 Task: Add an event with the title Third Client Appreciation Luncheon and Relationship Building, date '2024/03/03', time 9:15 AM to 11:15 AMand add a description: The sales team reviews individual and collective sales performance against set targets and key performance indicators (KPIs). They analyze sales metrics, revenue figures, conversion rates, and other relevant data to evaluate progress and identify areas for improvement. This performance review helps identify successful strategies and areas that require adjustment or additional support._x000D_
_x000D_
, put the event into Orange category, logged in from the account softage.7@softage.netand send the event invitation to softage.8@softage.net and softage.9@softage.net. Set a reminder for the event 1 hour before
Action: Mouse moved to (115, 128)
Screenshot: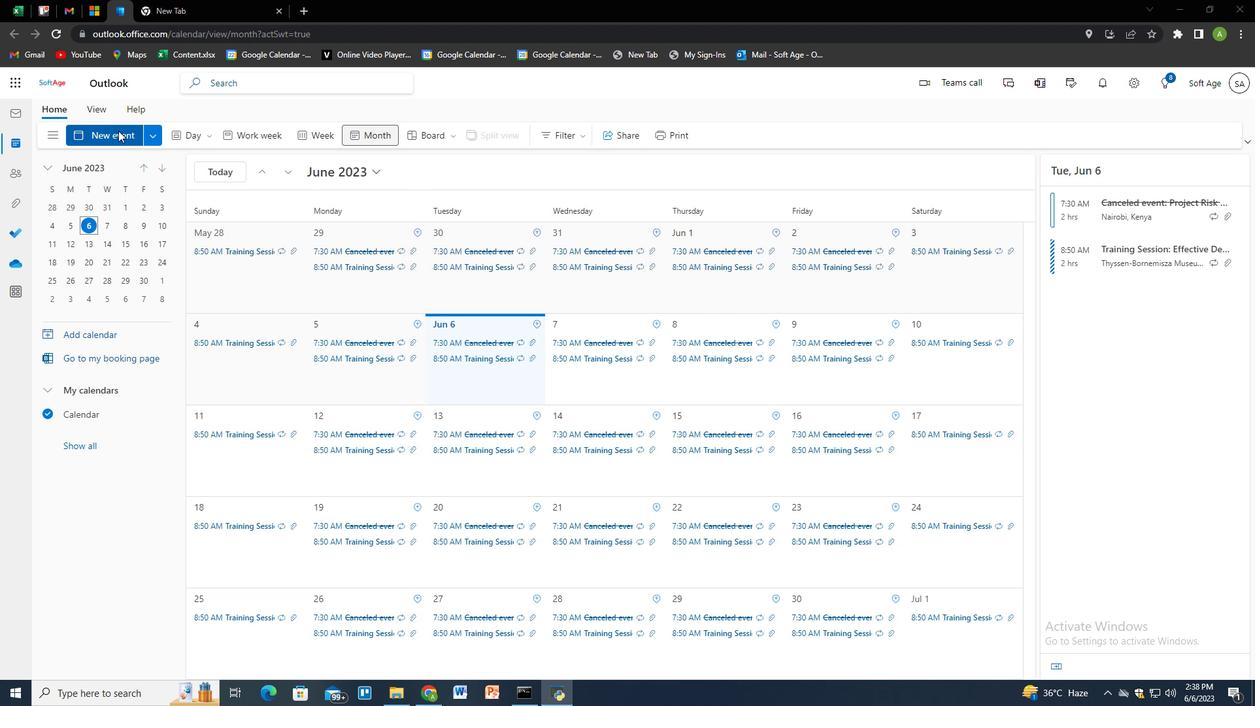 
Action: Mouse pressed left at (115, 128)
Screenshot: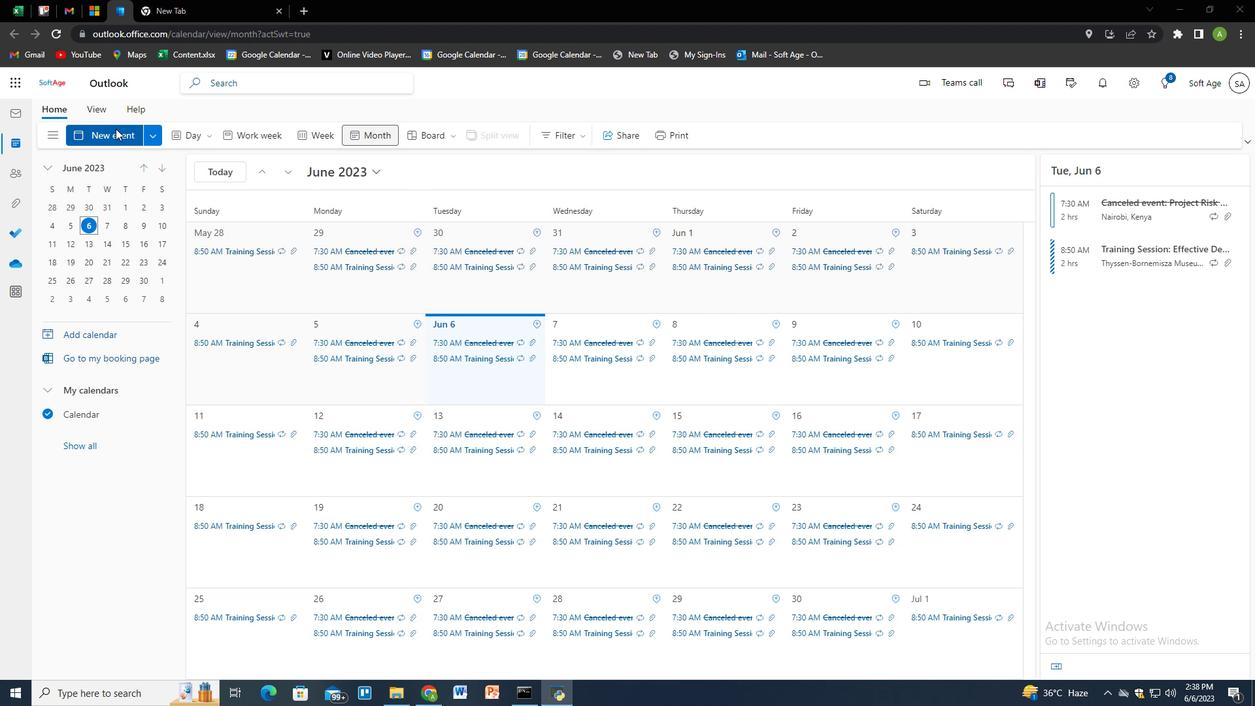 
Action: Mouse moved to (390, 215)
Screenshot: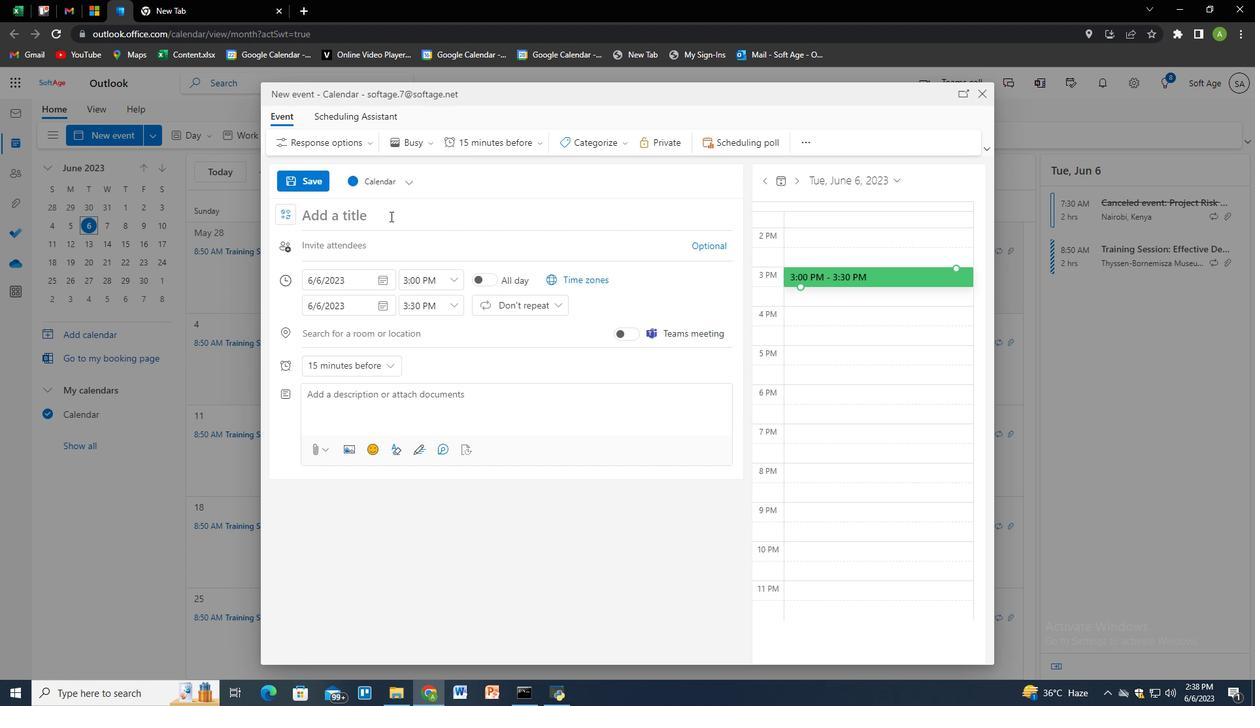 
Action: Mouse pressed left at (390, 215)
Screenshot: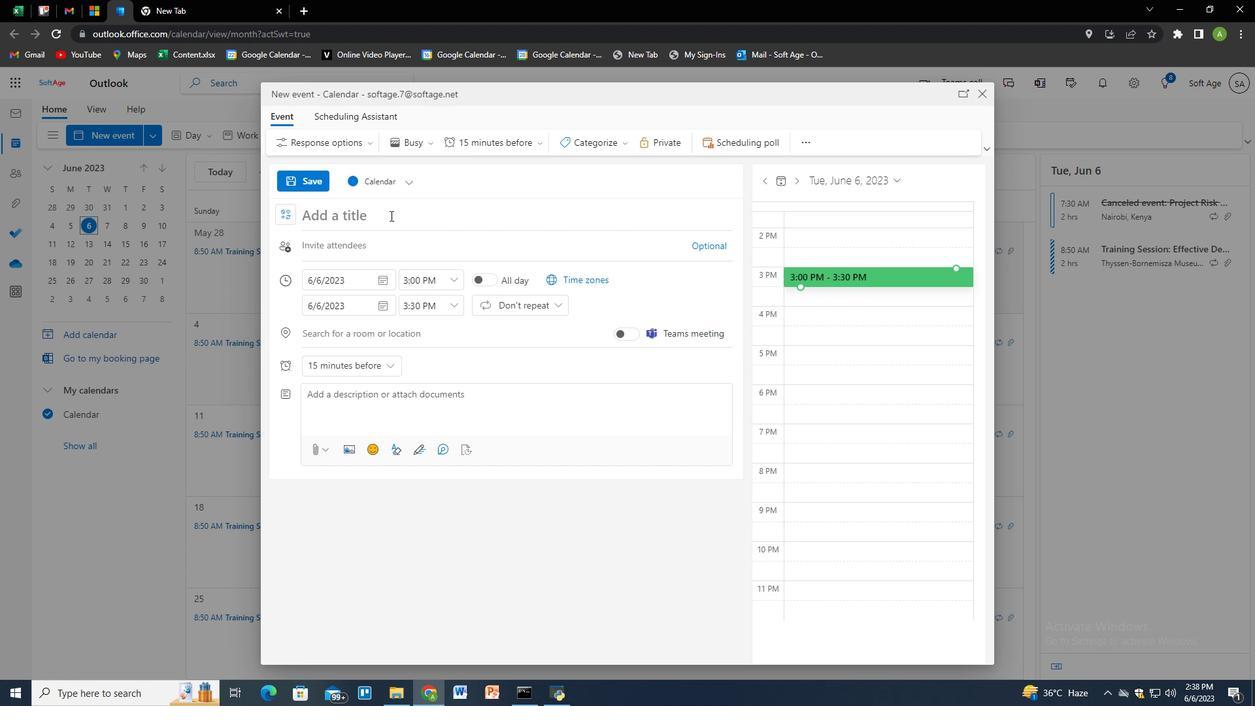 
Action: Key pressed <Key.shift>Thie<Key.backspace>rd<Key.space><Key.shift>Cliend<Key.backspace>t<Key.space><Key.shift>Appreciation<Key.space><Key.shift>Luncheon<Key.space>and<Key.space><Key.shift>Relationship<Key.space><Key.shift>Building<Key.tab>
Screenshot: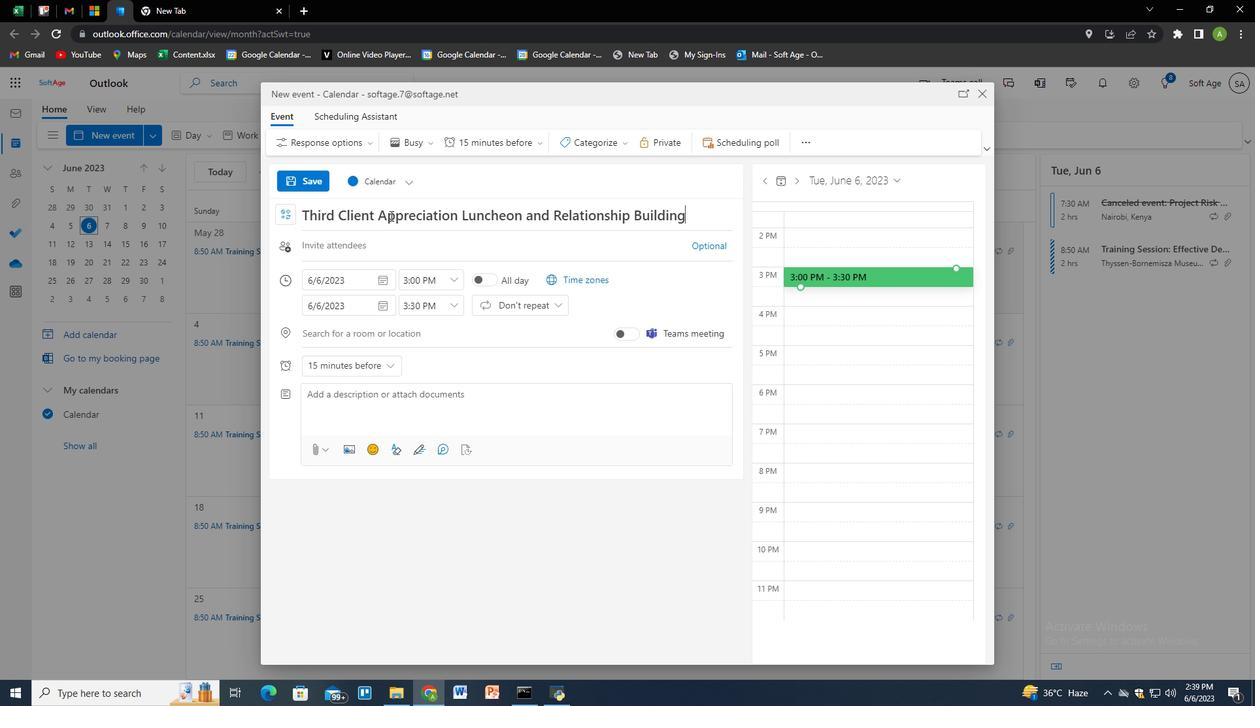 
Action: Mouse moved to (389, 280)
Screenshot: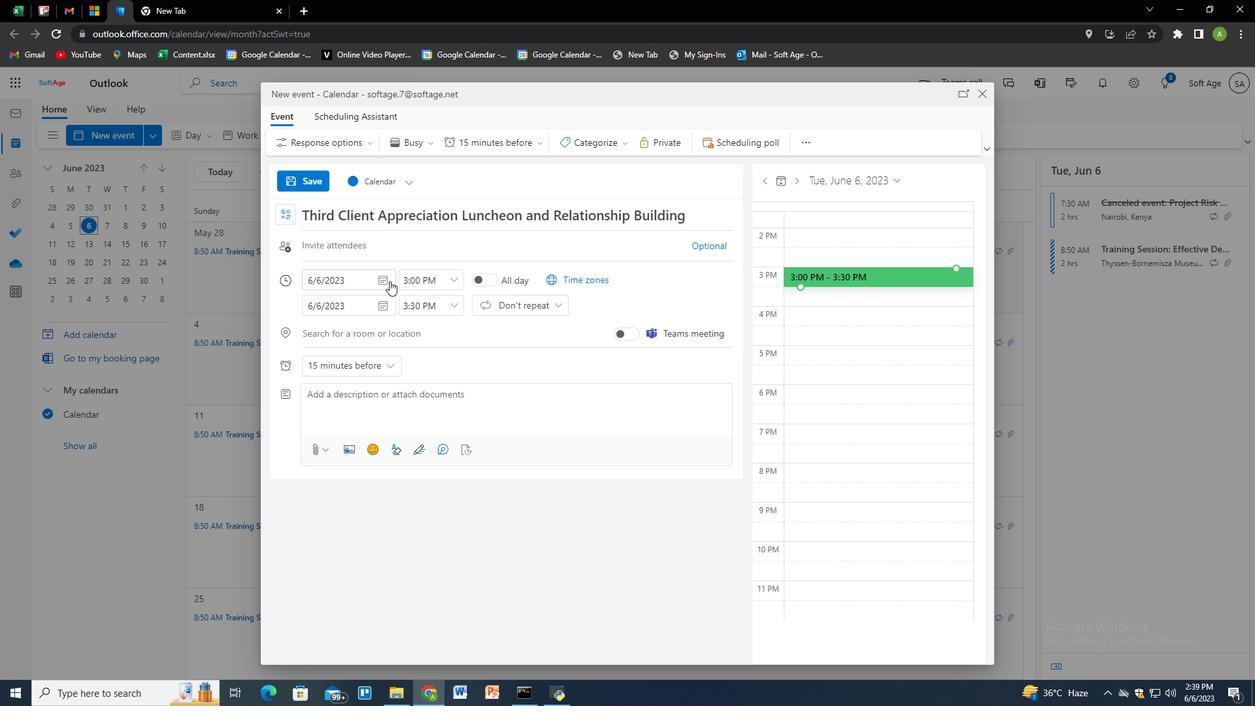 
Action: Mouse pressed left at (389, 280)
Screenshot: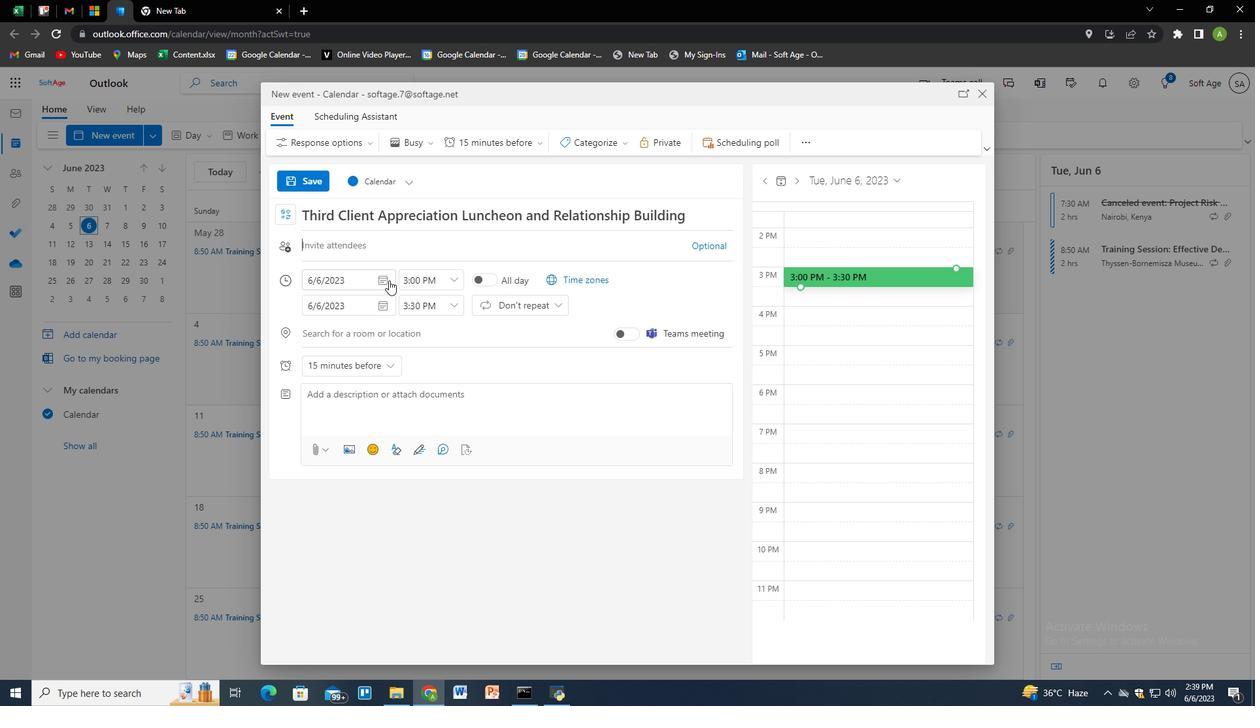 
Action: Mouse moved to (382, 306)
Screenshot: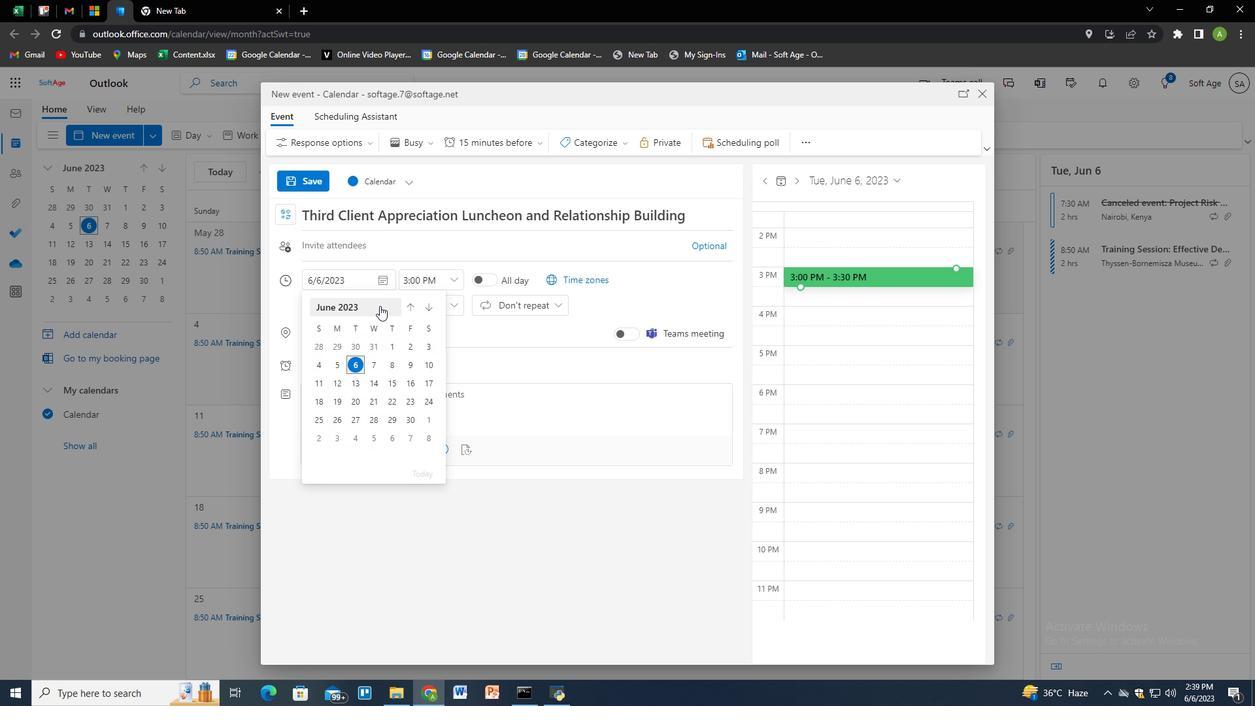 
Action: Mouse pressed left at (382, 306)
Screenshot: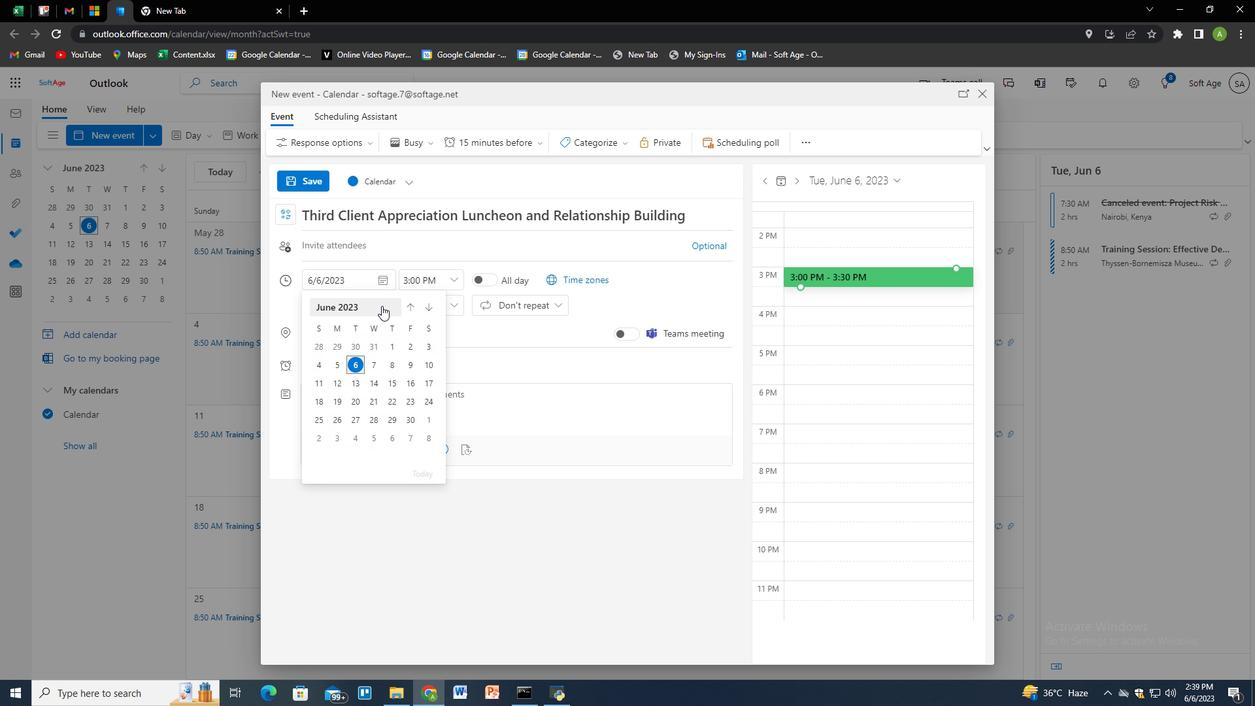 
Action: Mouse pressed left at (382, 306)
Screenshot: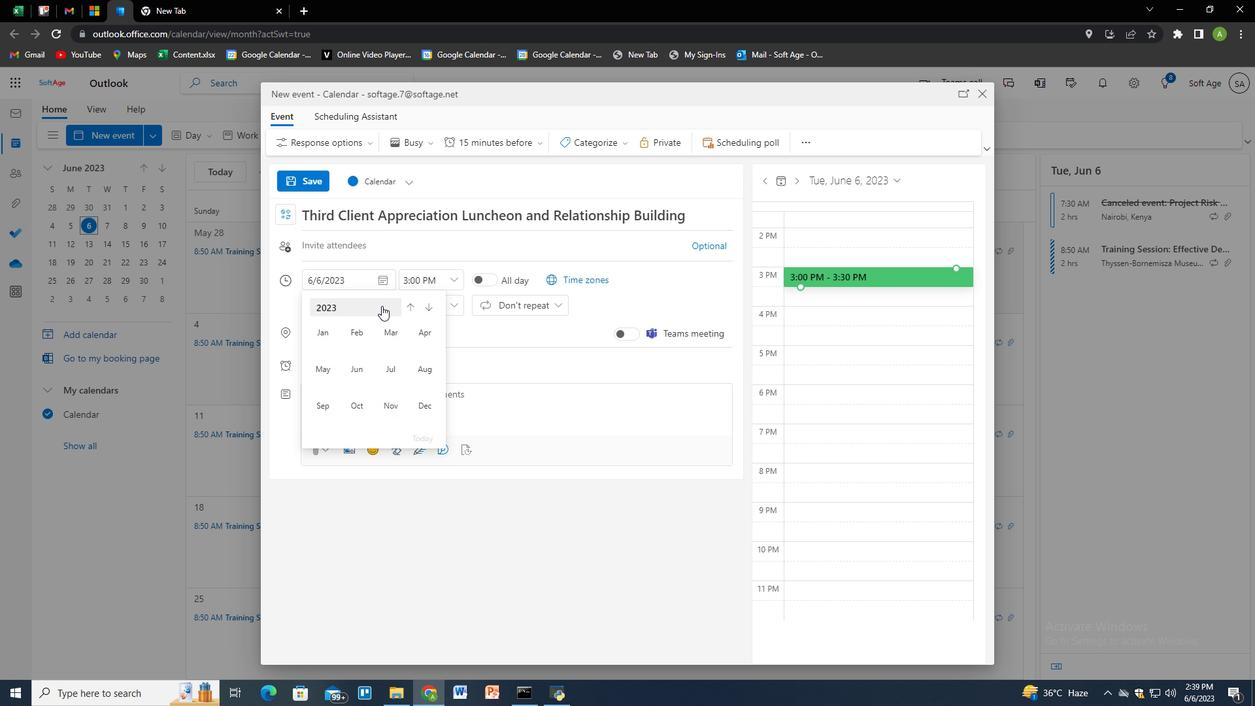 
Action: Mouse moved to (330, 364)
Screenshot: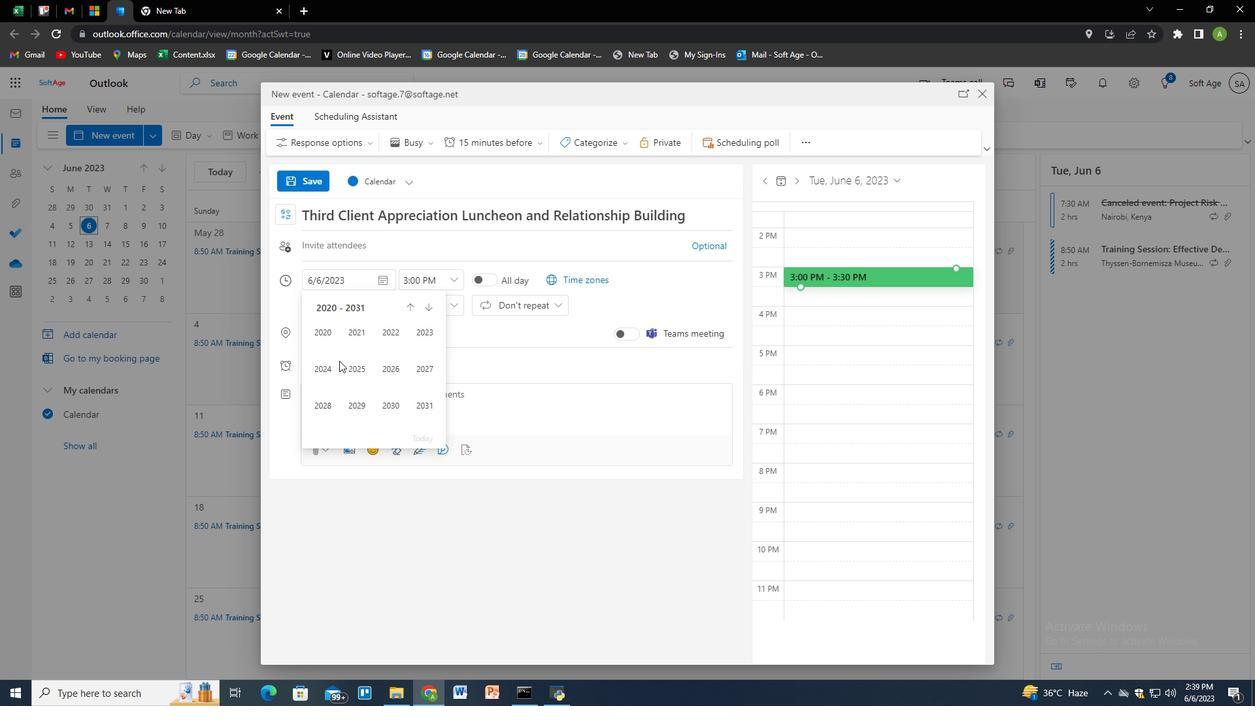 
Action: Mouse pressed left at (330, 364)
Screenshot: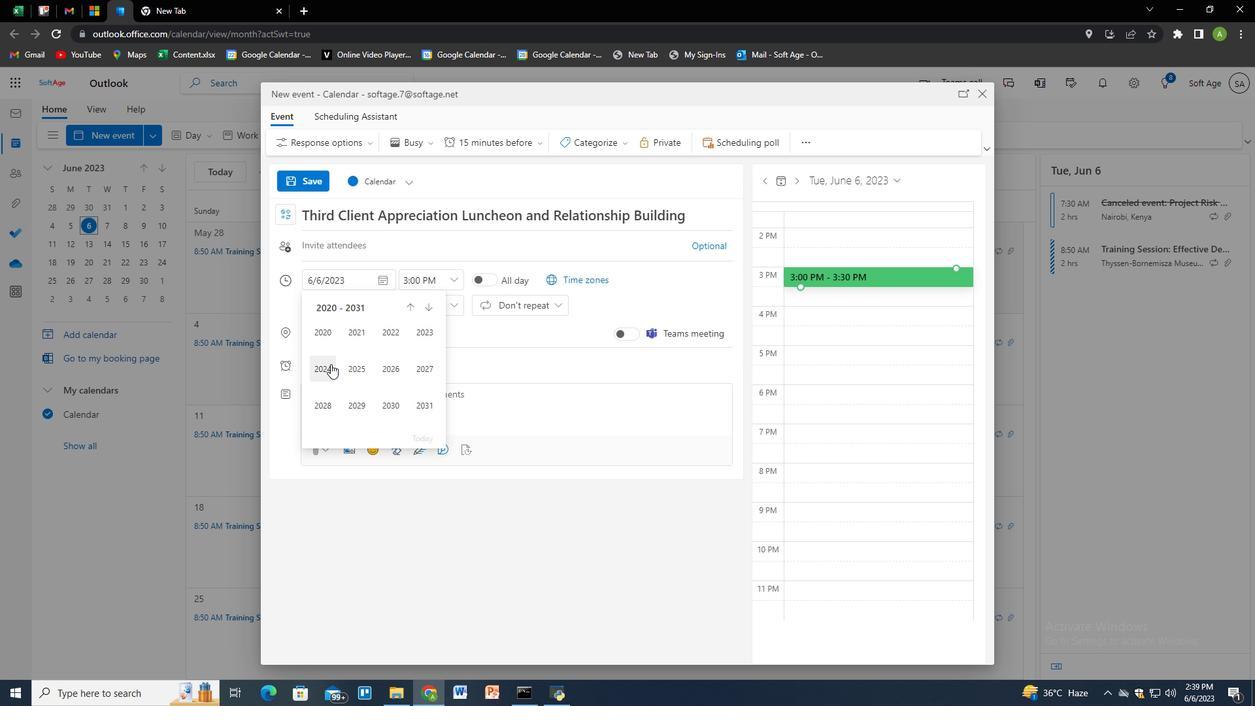 
Action: Mouse moved to (397, 333)
Screenshot: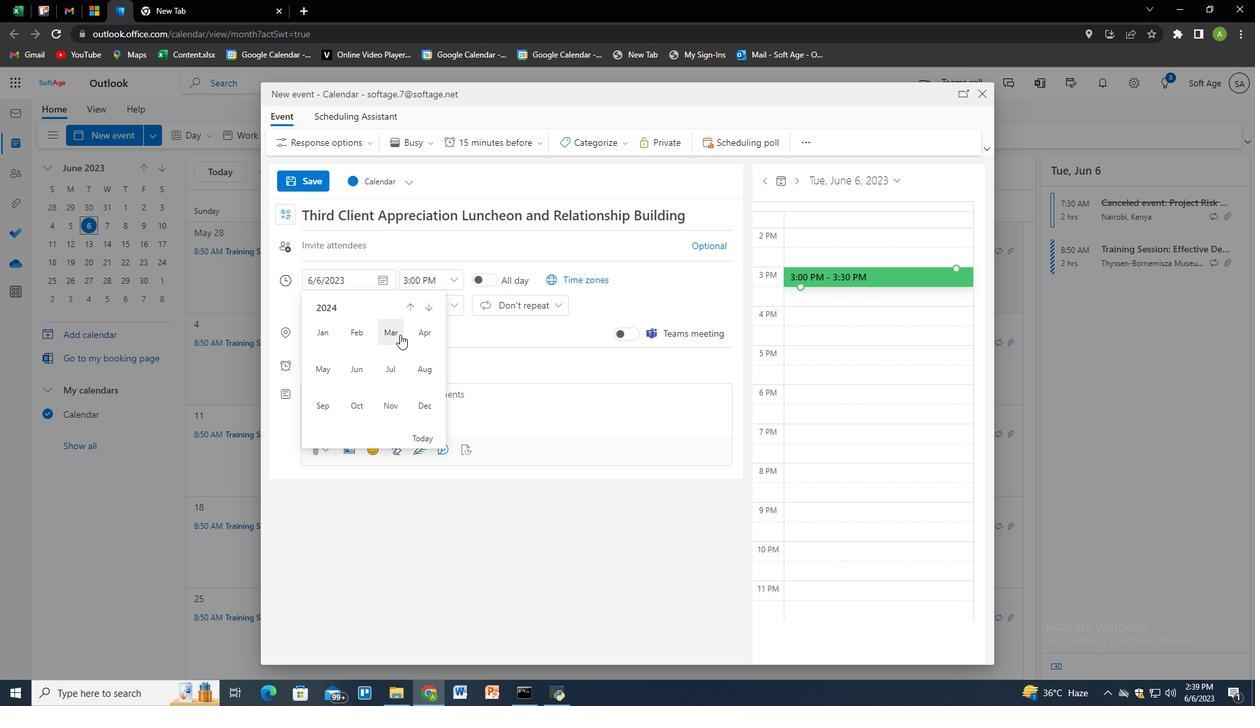 
Action: Mouse pressed left at (397, 333)
Screenshot: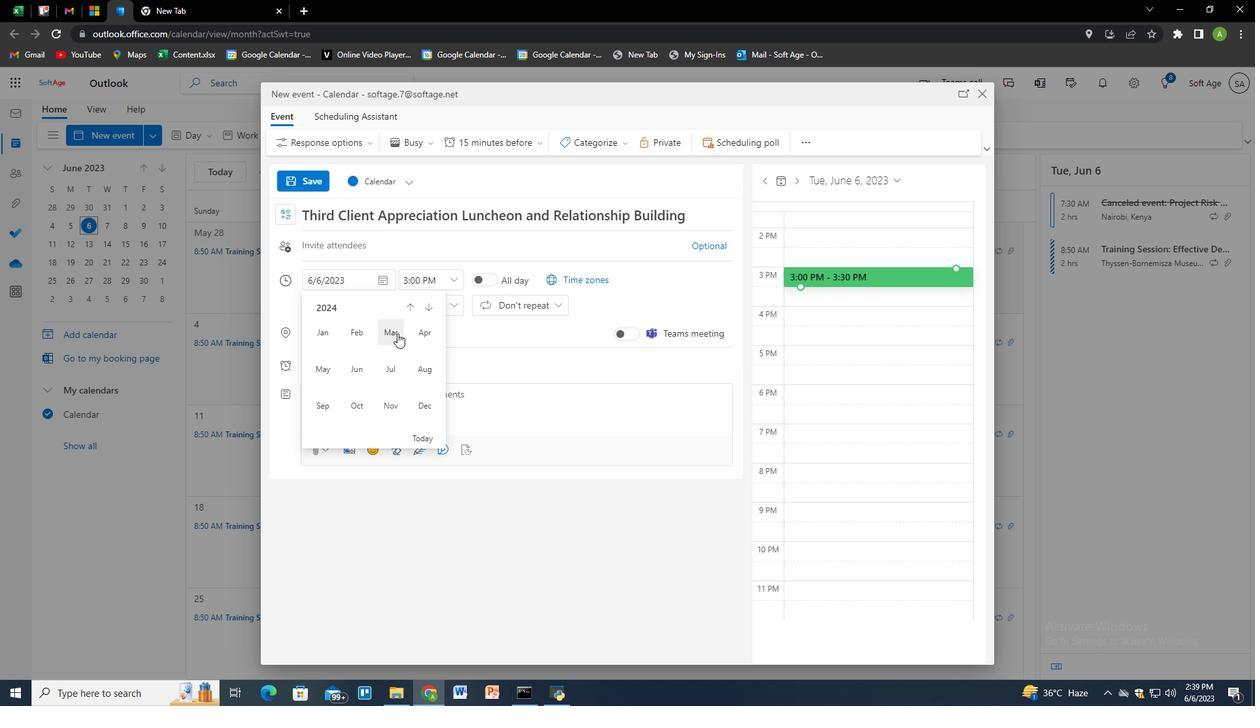 
Action: Mouse moved to (316, 364)
Screenshot: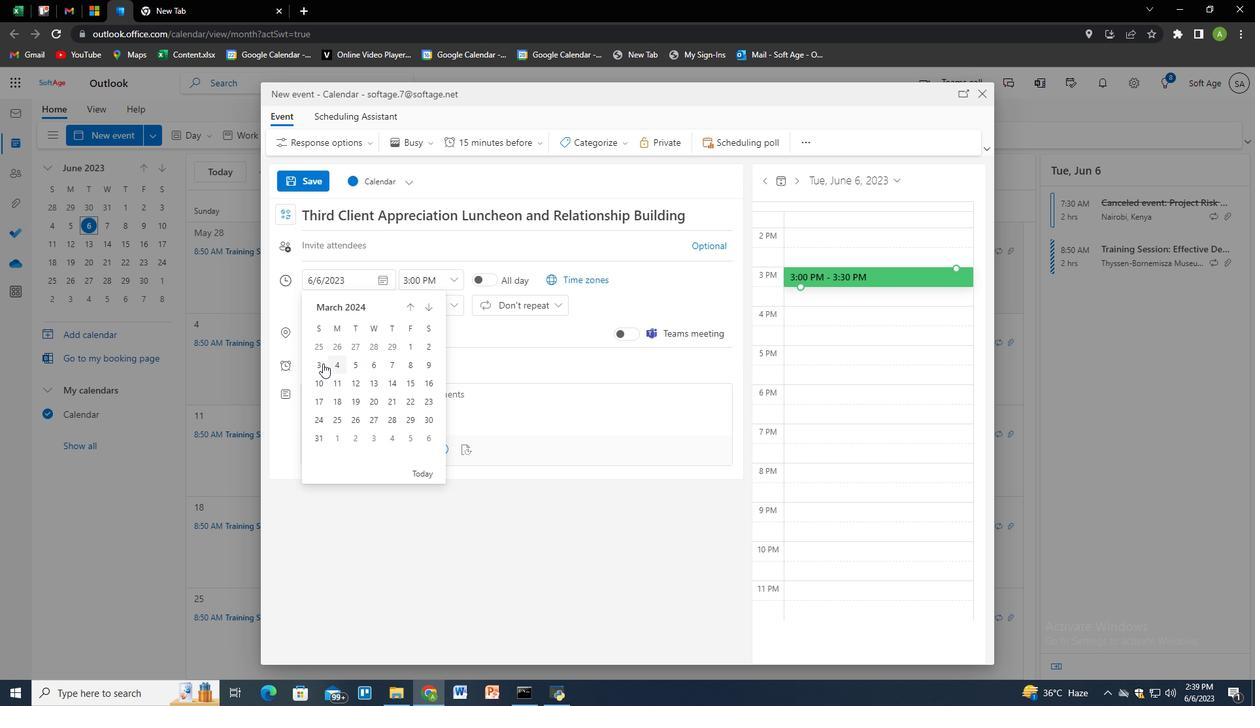 
Action: Mouse pressed left at (316, 364)
Screenshot: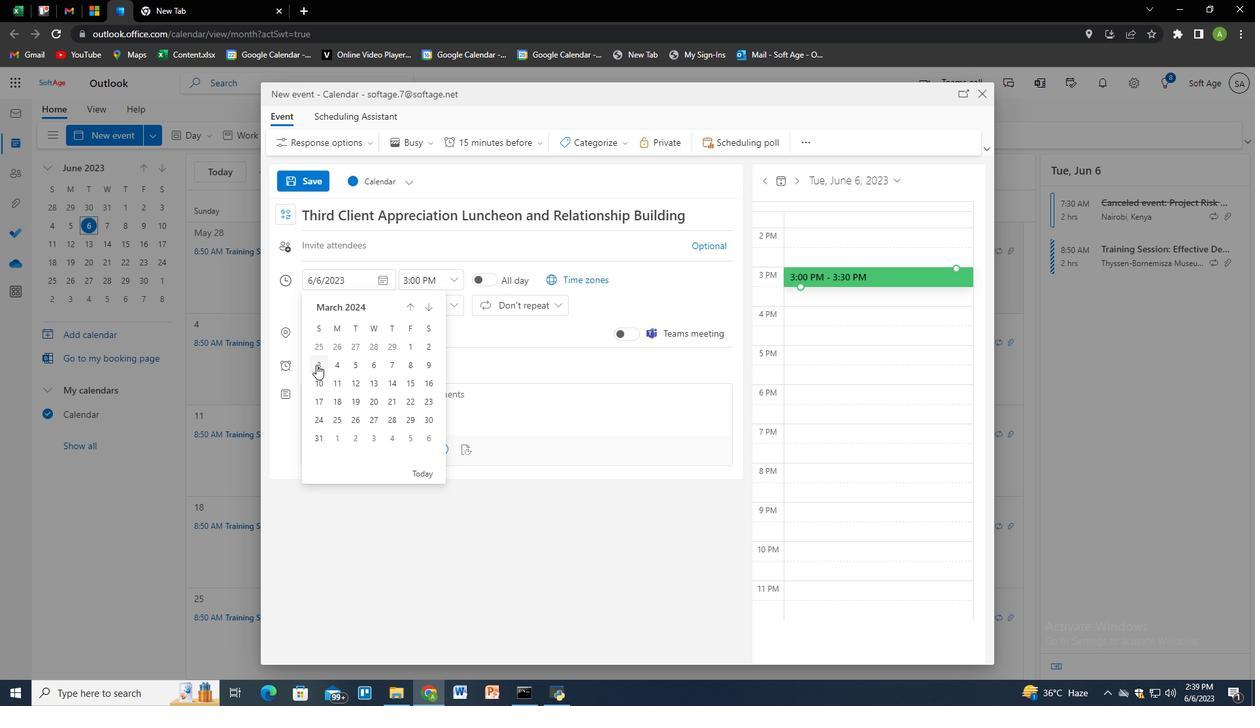 
Action: Mouse moved to (450, 279)
Screenshot: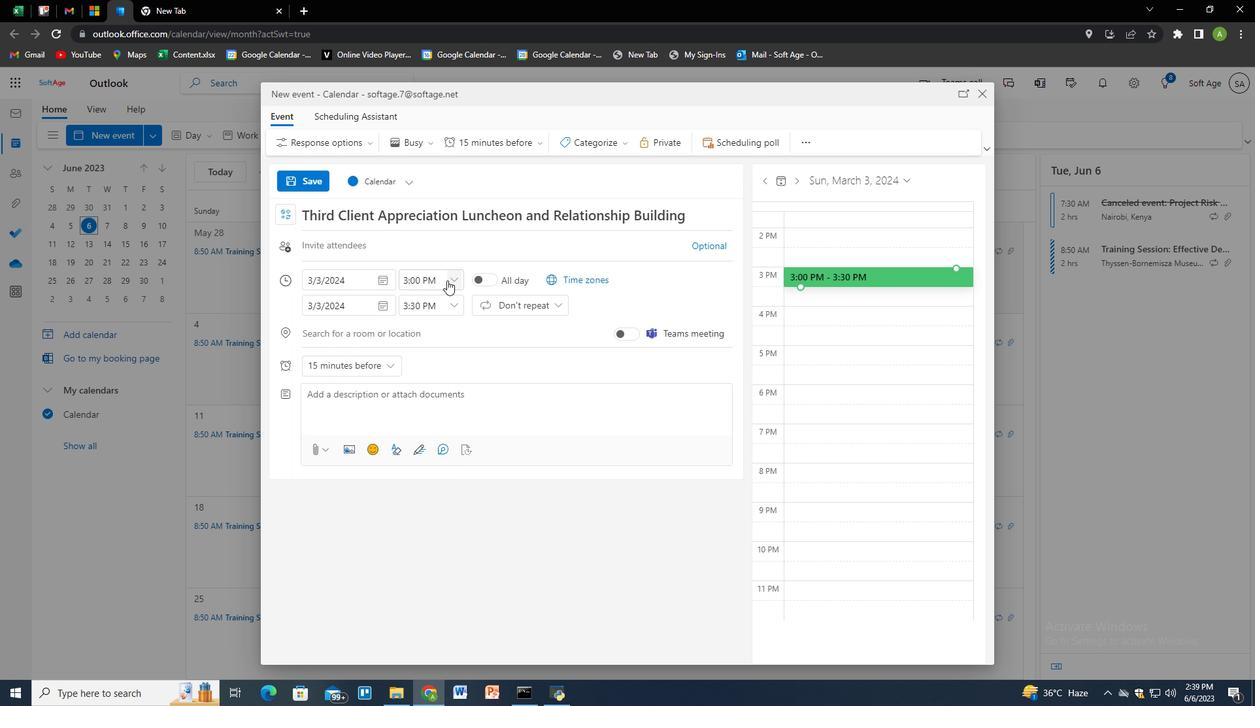 
Action: Mouse pressed left at (450, 279)
Screenshot: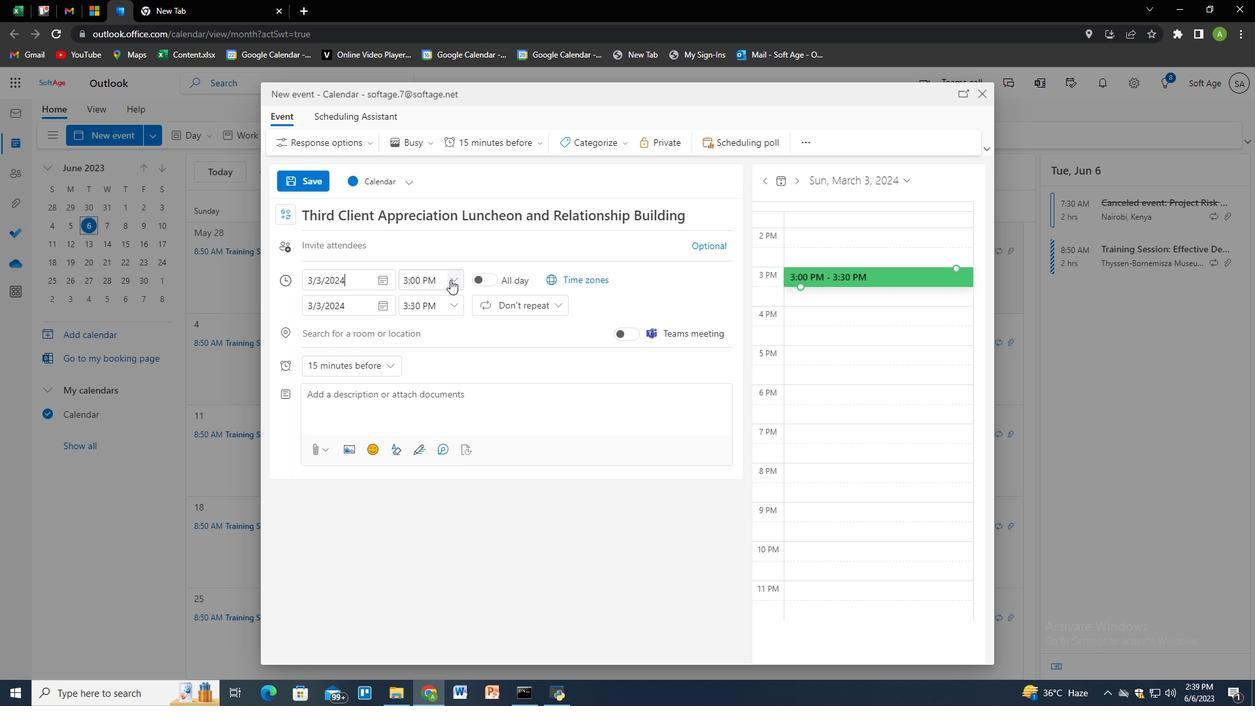 
Action: Mouse moved to (441, 368)
Screenshot: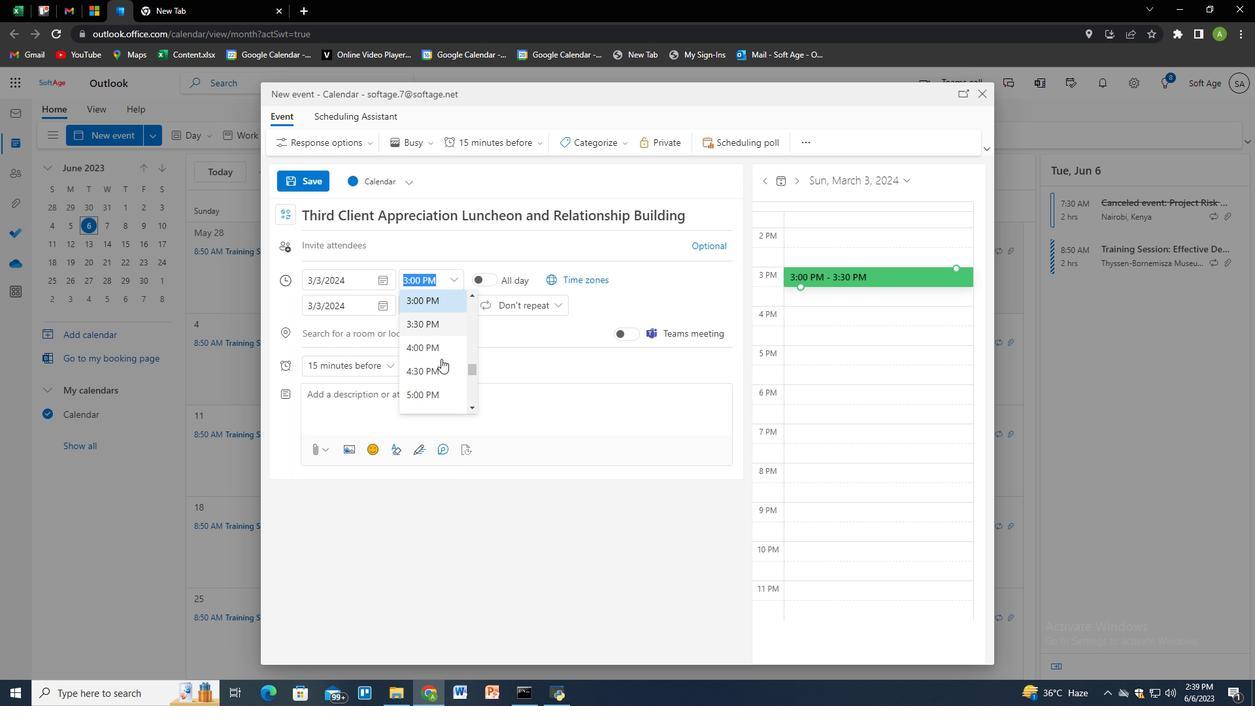
Action: Mouse scrolled (441, 367) with delta (0, 0)
Screenshot: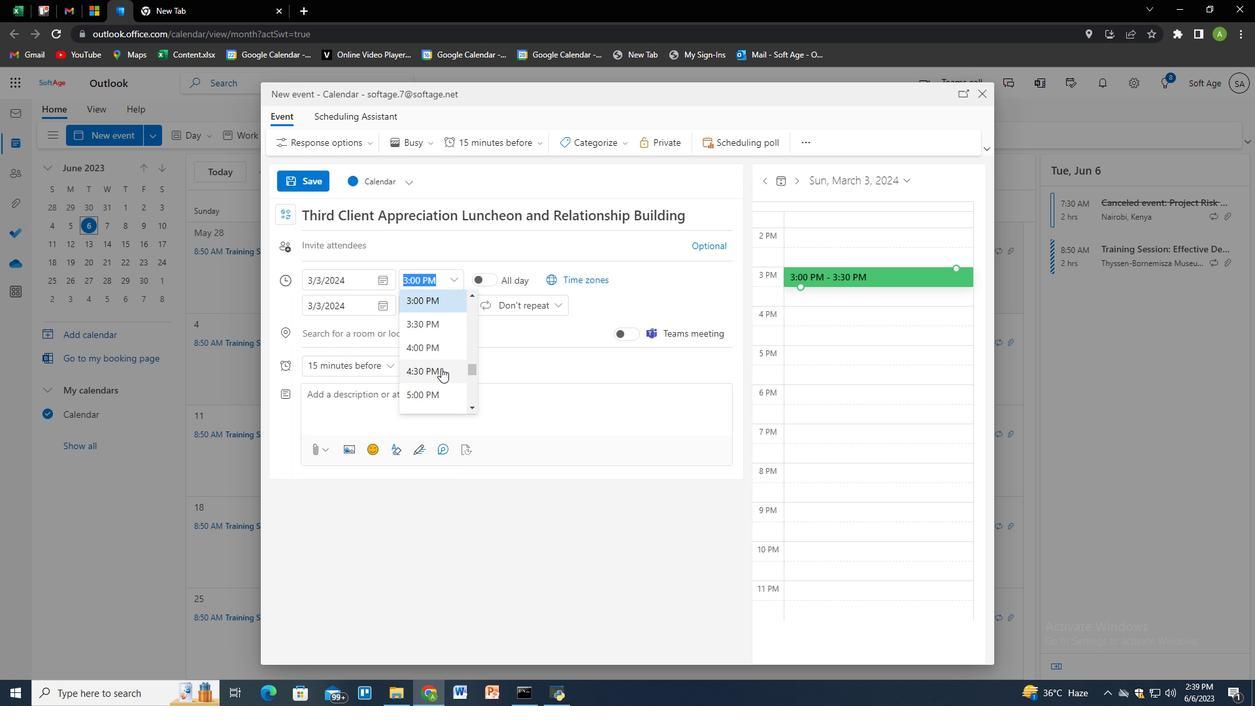 
Action: Mouse scrolled (441, 367) with delta (0, 0)
Screenshot: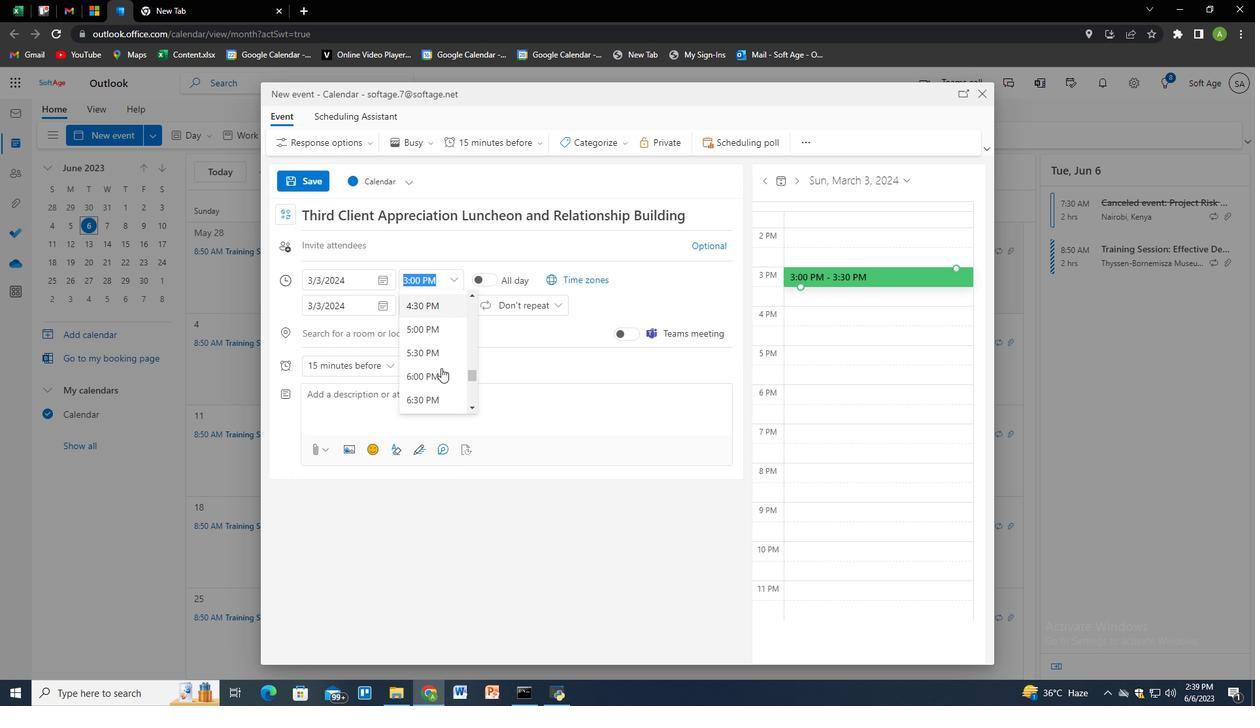 
Action: Mouse scrolled (441, 367) with delta (0, 0)
Screenshot: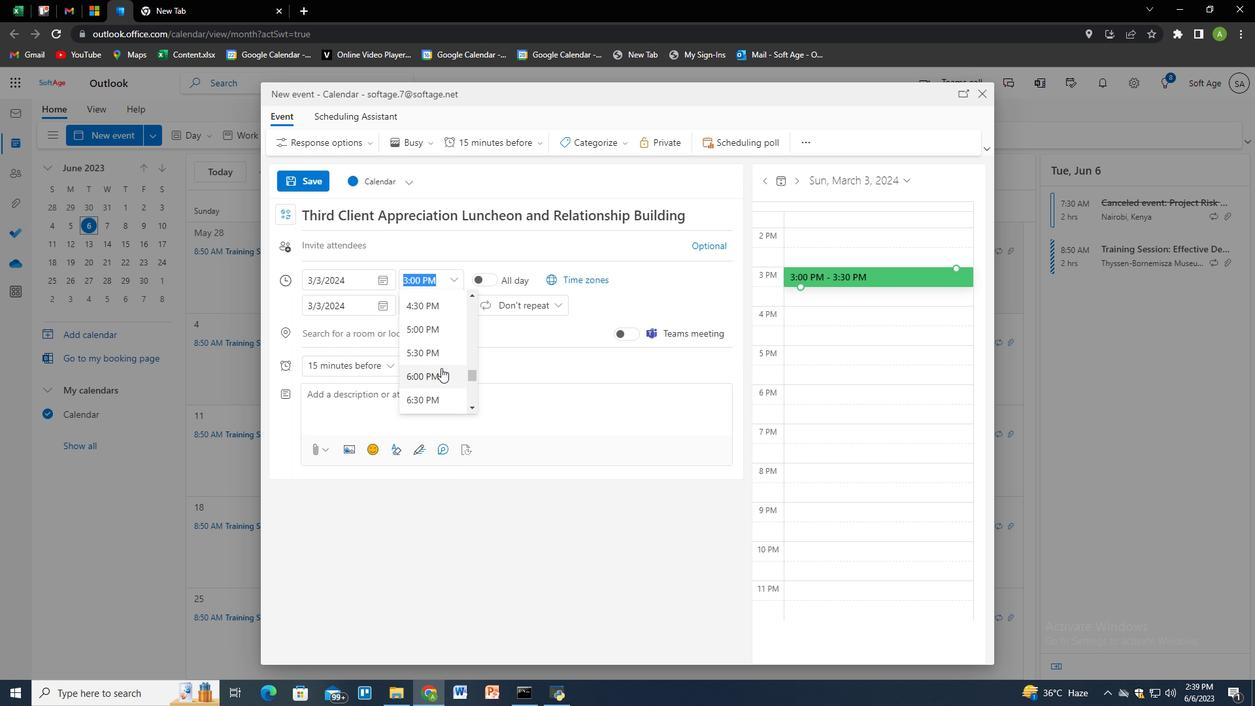 
Action: Mouse scrolled (441, 367) with delta (0, 0)
Screenshot: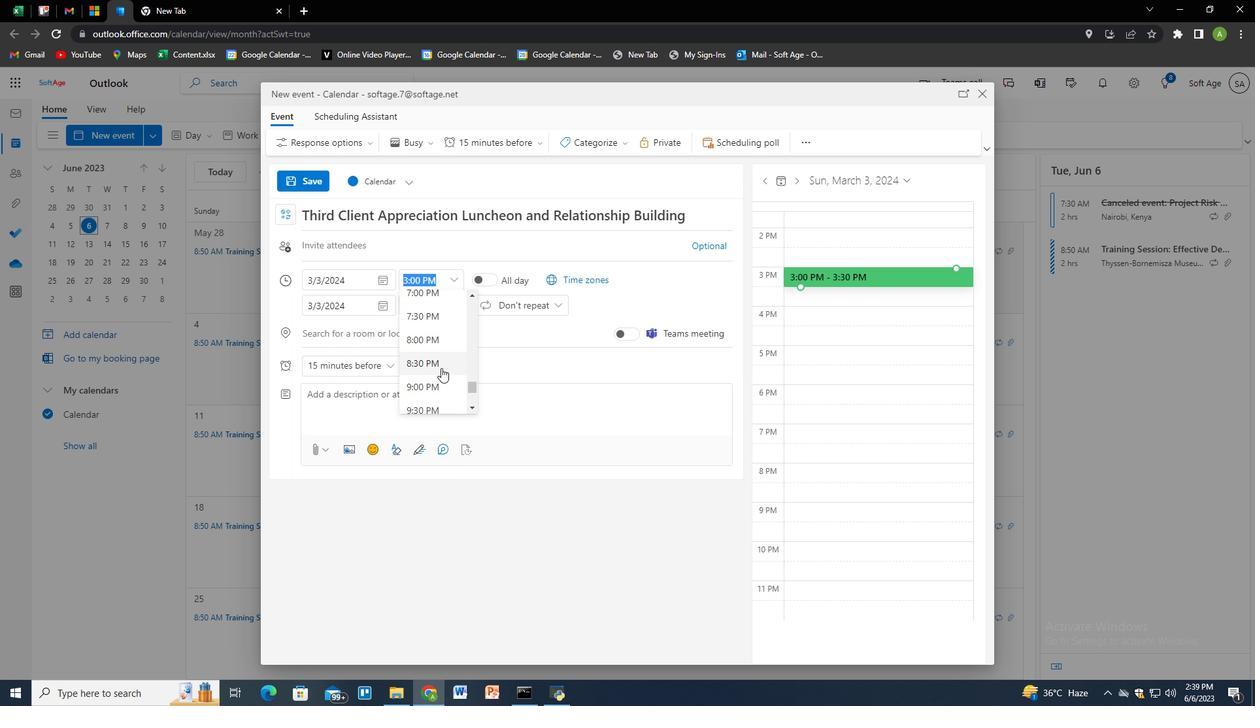 
Action: Mouse moved to (434, 283)
Screenshot: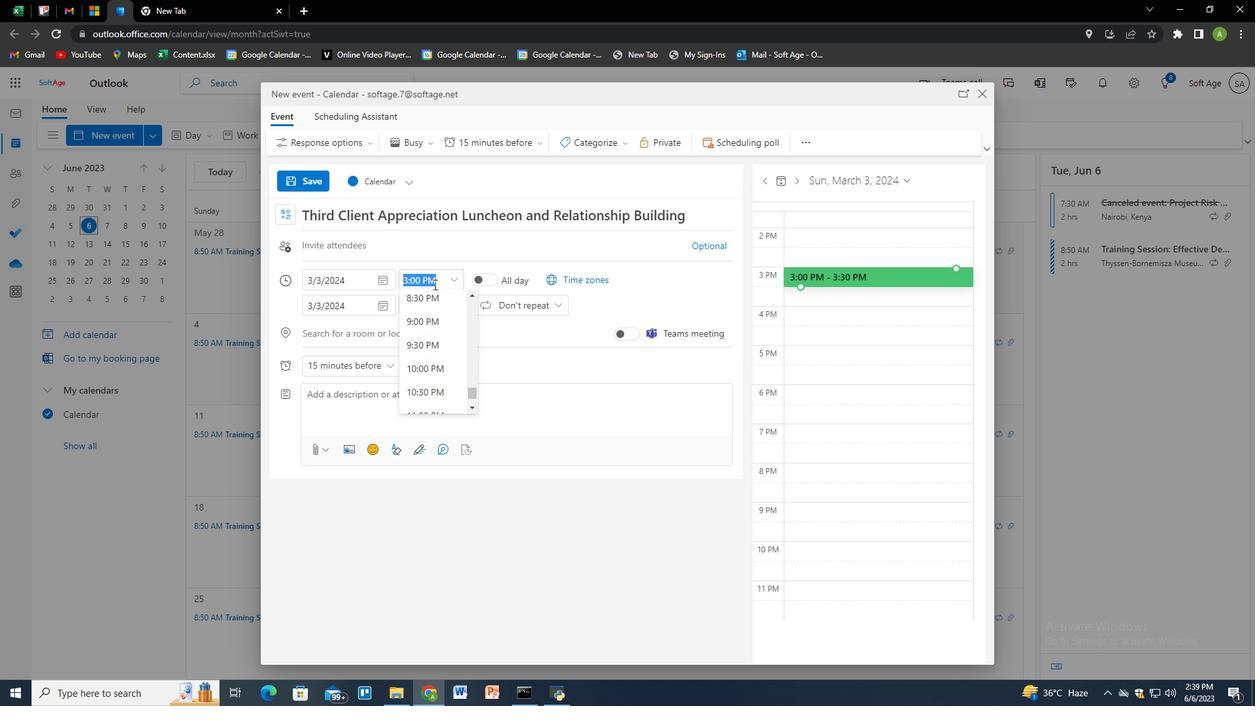 
Action: Key pressed 9<Key.shift_r>:15<Key.space><Key.shift>AM<Key.enter><Key.tab><Key.tab>11<Key.shift_r>:15<Key.space><Key.shift>AMM
Screenshot: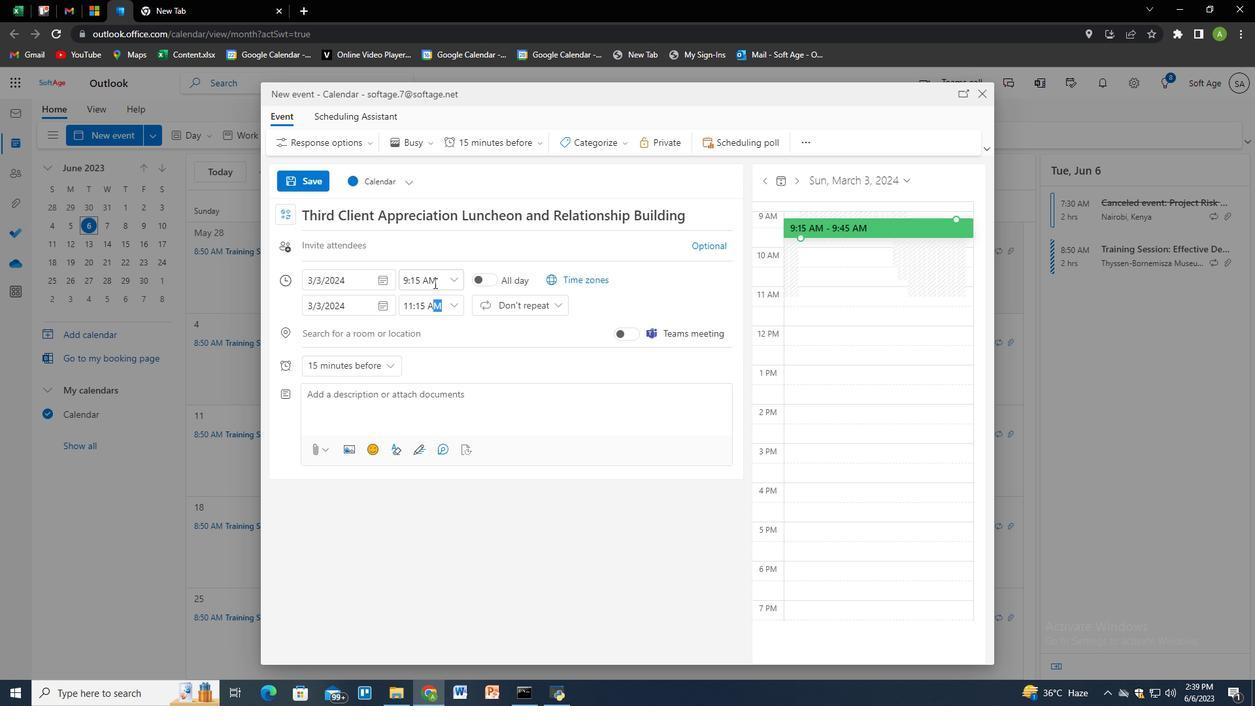 
Action: Mouse moved to (516, 308)
Screenshot: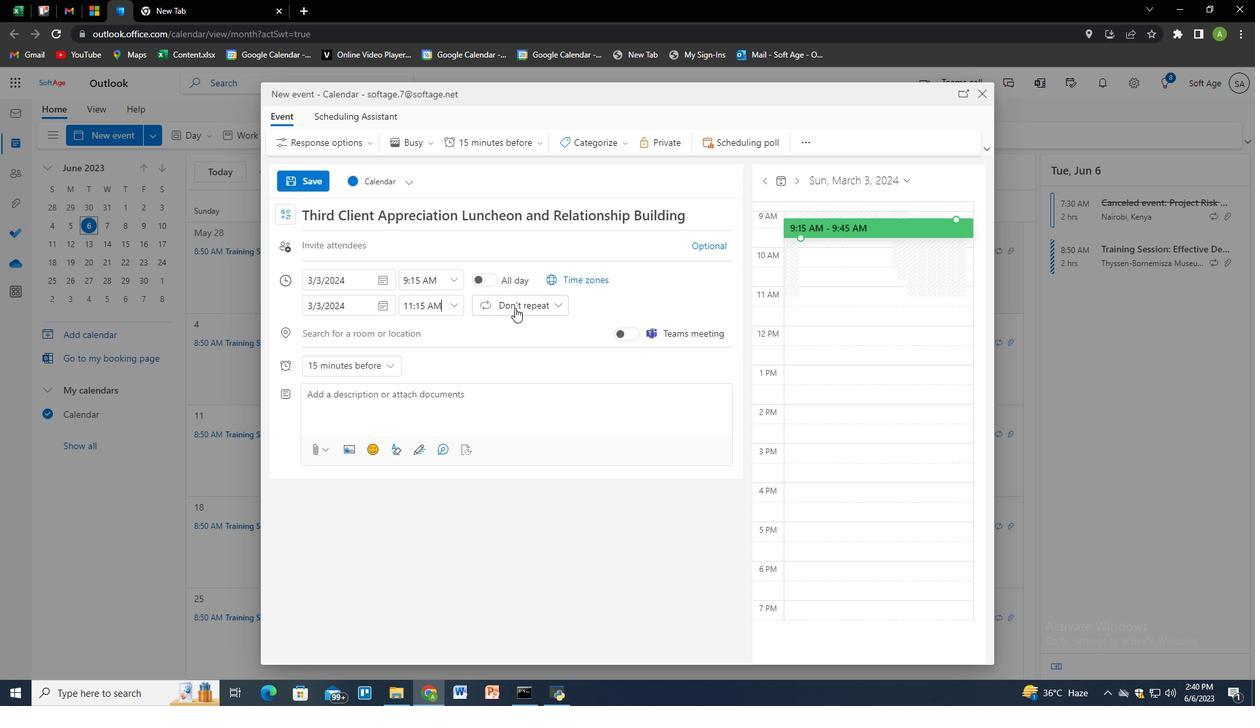 
Action: Key pressed <Key.tab><Key.tab><Key.tab><Key.tab><Key.tab><Key.tab><Key.tab><Key.shift>The<Key.space>sales<Key.space>team<Key.space>tev<Key.backspace><Key.backspace><Key.backspace>reviews<Key.space>individual<Key.space>and<Key.space>collective<Key.space>sales<Key.space>performance<Key.space>against<Key.space>set<Key.space>targets<Key.space>and<Key.space>key<Key.space>performance<Key.space>indicators<Key.space><Key.shift><Key.shift><Key.shift><Key.shift>(KPIs<Key.shift>).<Key.space><Key.shift>They<Key.space>analyze<Key.space>sales<Key.space>metrics,<Key.space>revenue<Key.space>figures,<Key.space>conversion<Key.space>re<Key.backspace>ates,<Key.space>and<Key.space>other<Key.space>relevant<Key.space>data<Key.space>to<Key.space>evla<Key.backspace><Key.backspace>aluate<Key.space>prograss<Key.space>and<Key.space><Key.backspace><Key.backspace><Key.backspace><Key.backspace><Key.backspace><Key.backspace><Key.backspace><Key.backspace>ess<Key.space>and<Key.space>identify<Key.space>areas<Key.space>for<Key.space>improvement.<Key.space><Key.shift>This<Key.space>performance<Key.space>review<Key.space>helps<Key.space>identify<Key.space>successful<Key.space>strategies<Key.space>and<Key.space>areas<Key.space>that<Key.space>require<Key.space>adjuste<Key.backspace>ment<Key.space><Key.space>or<Key.space>additional<Key.space>support.<Key.space>
Screenshot: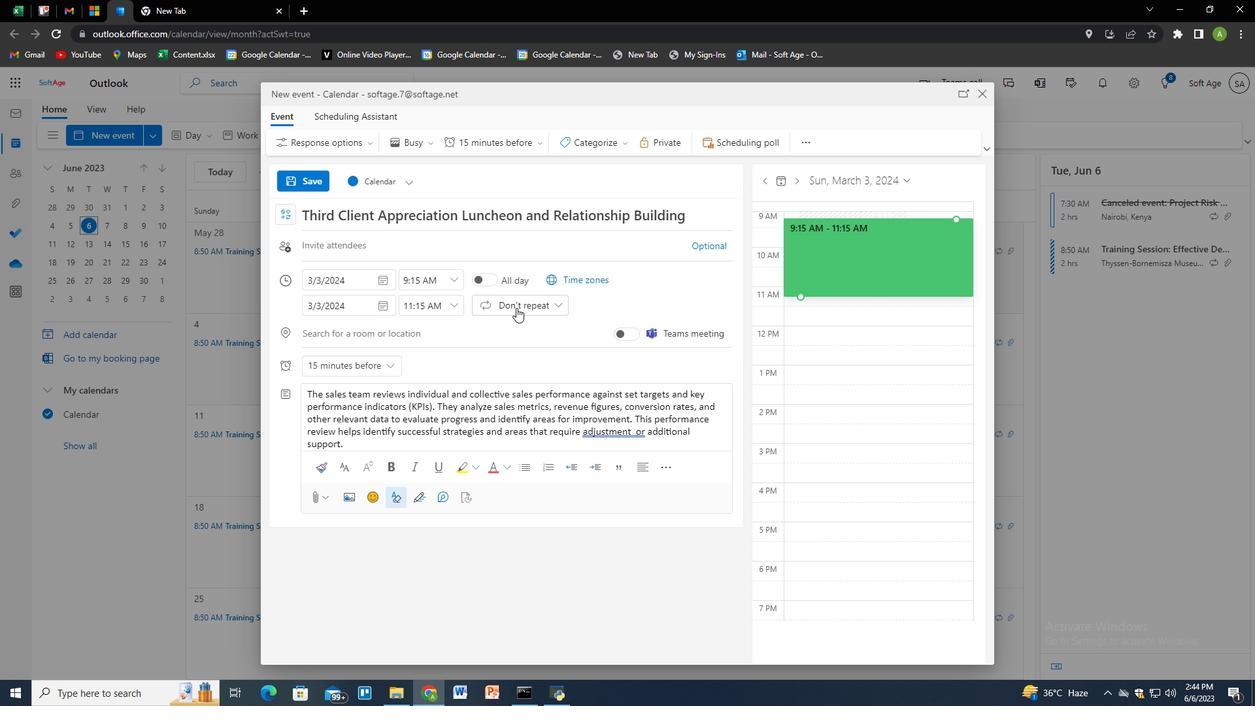 
Action: Mouse moved to (636, 438)
Screenshot: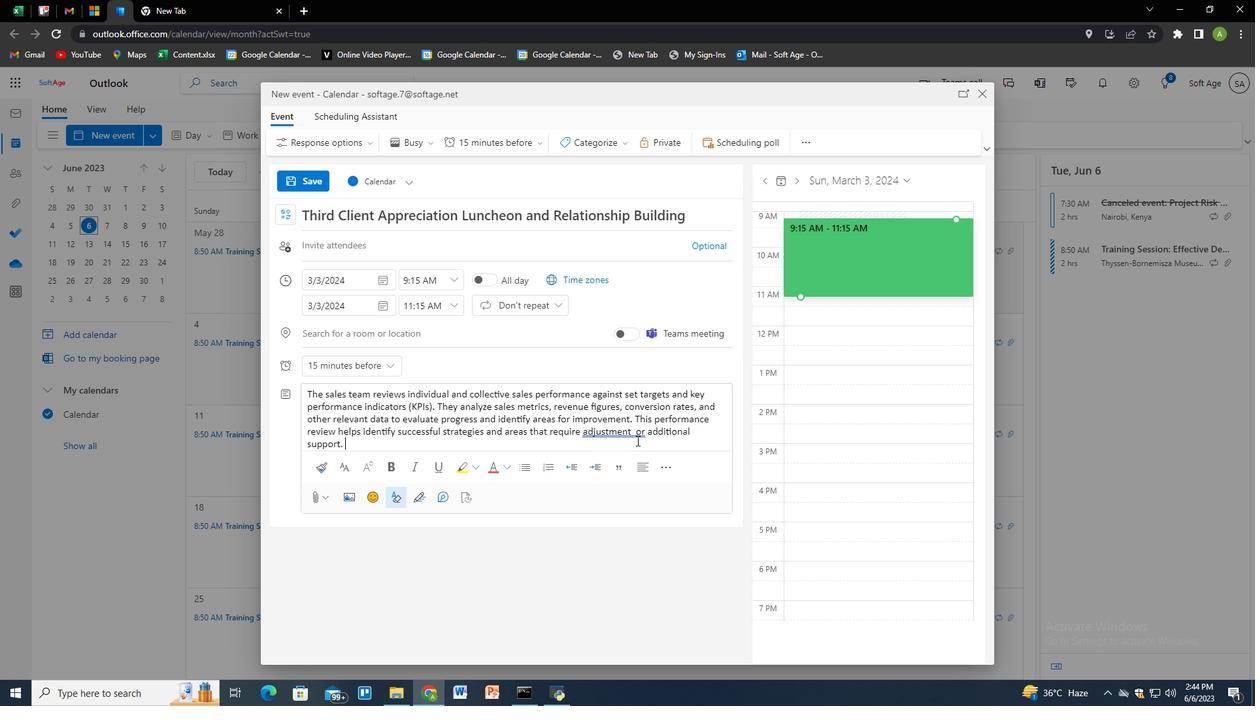 
Action: Mouse pressed left at (636, 438)
Screenshot: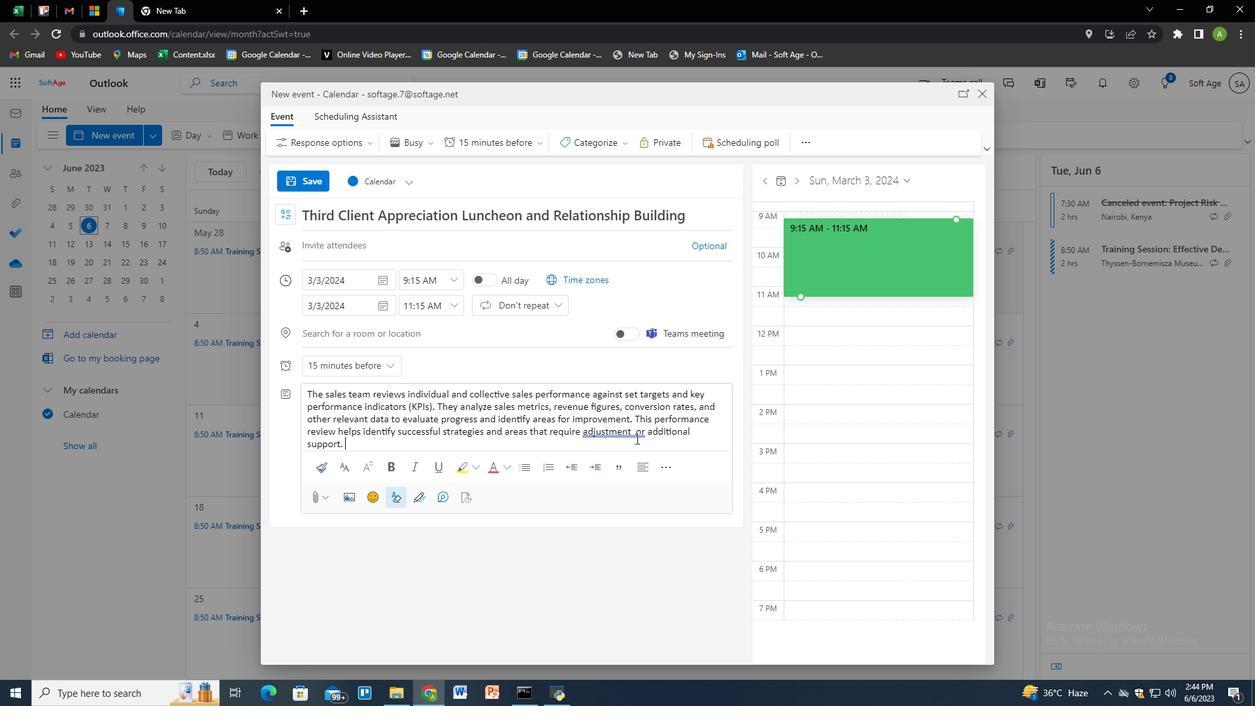 
Action: Mouse moved to (636, 433)
Screenshot: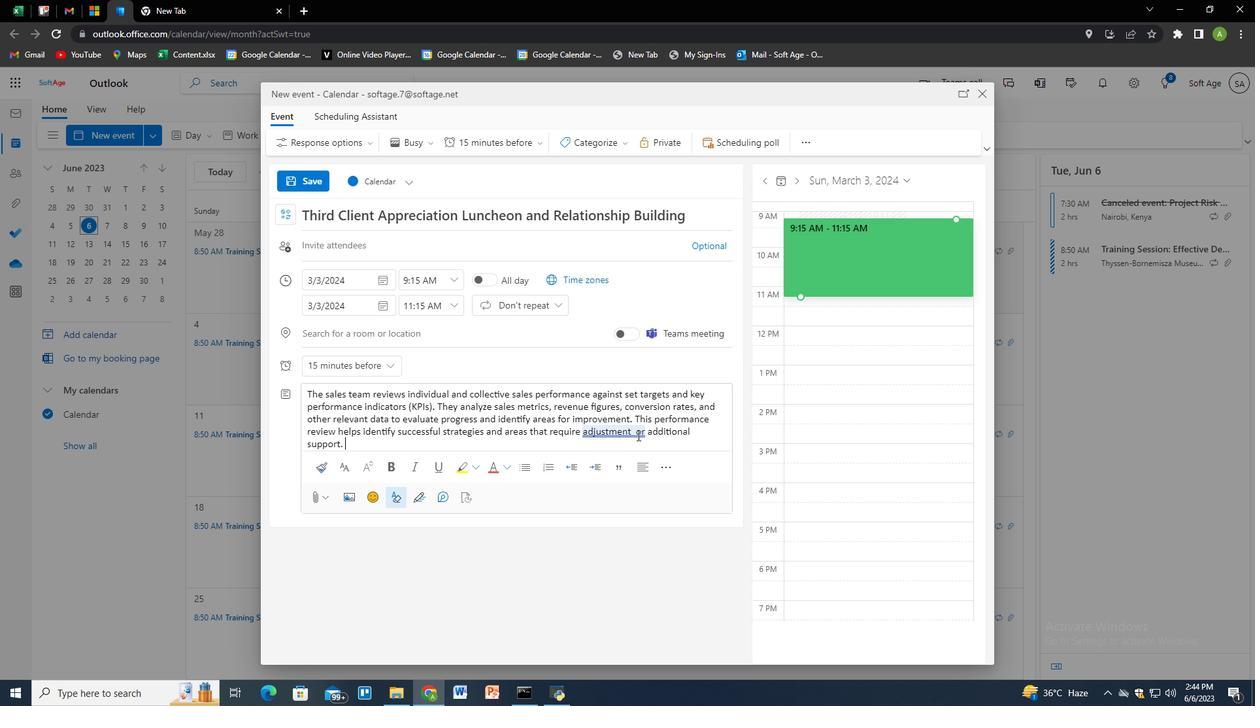 
Action: Mouse pressed left at (636, 433)
Screenshot: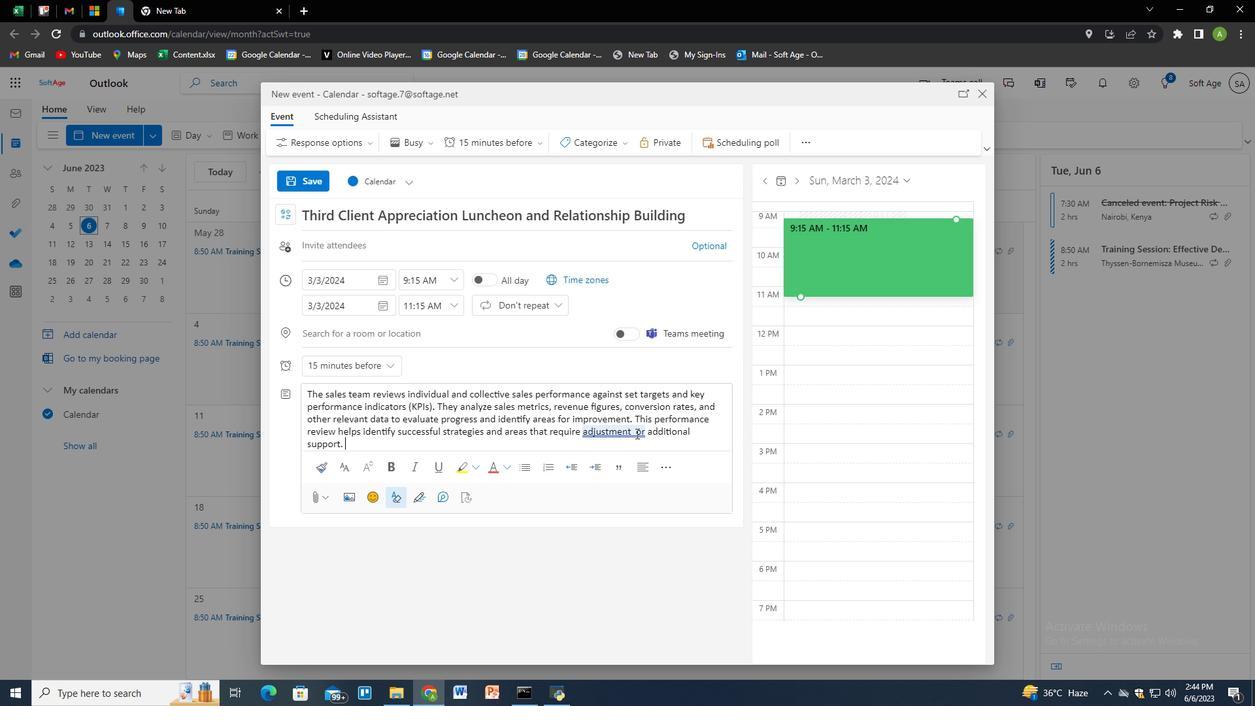 
Action: Mouse moved to (779, 465)
Screenshot: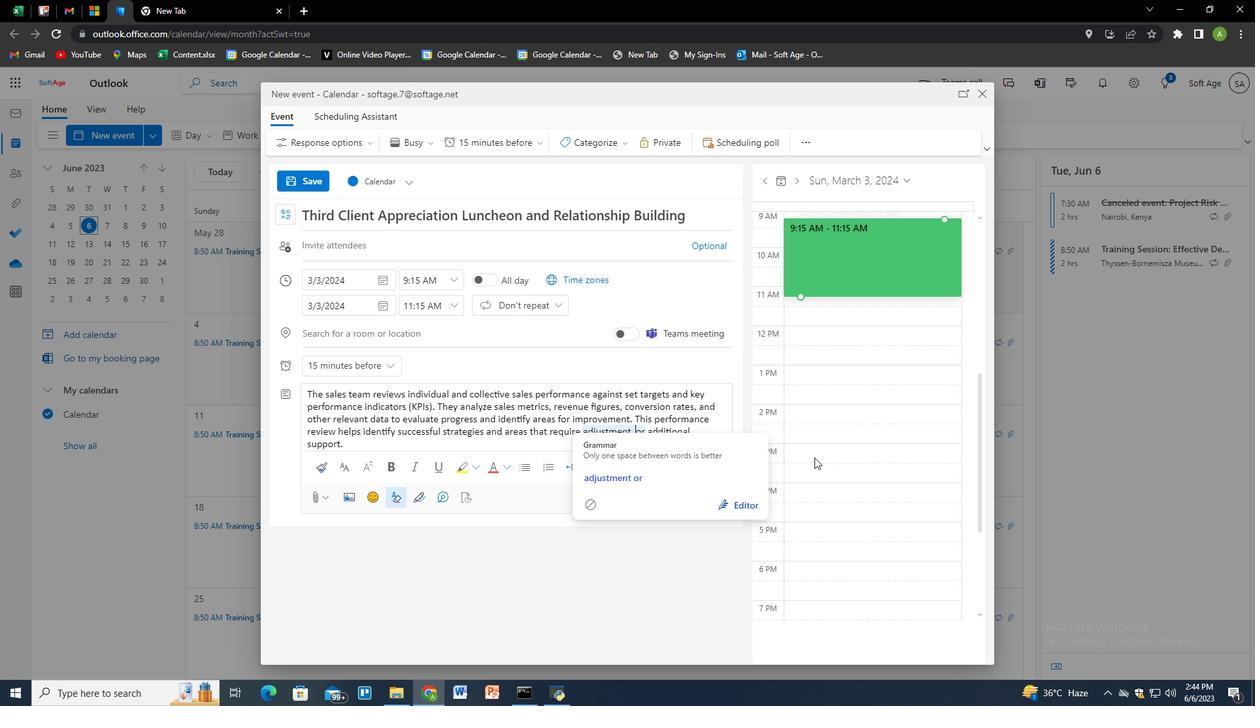 
Action: Key pressed <Key.backspace>
Screenshot: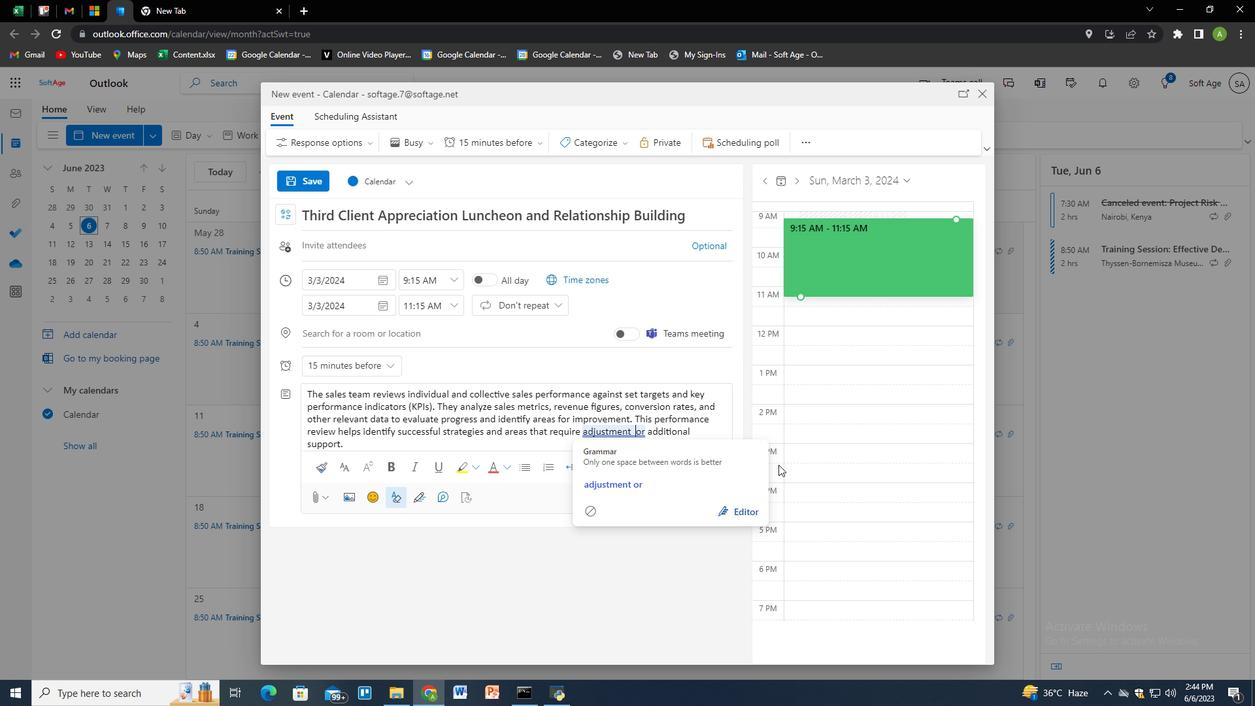
Action: Mouse moved to (705, 440)
Screenshot: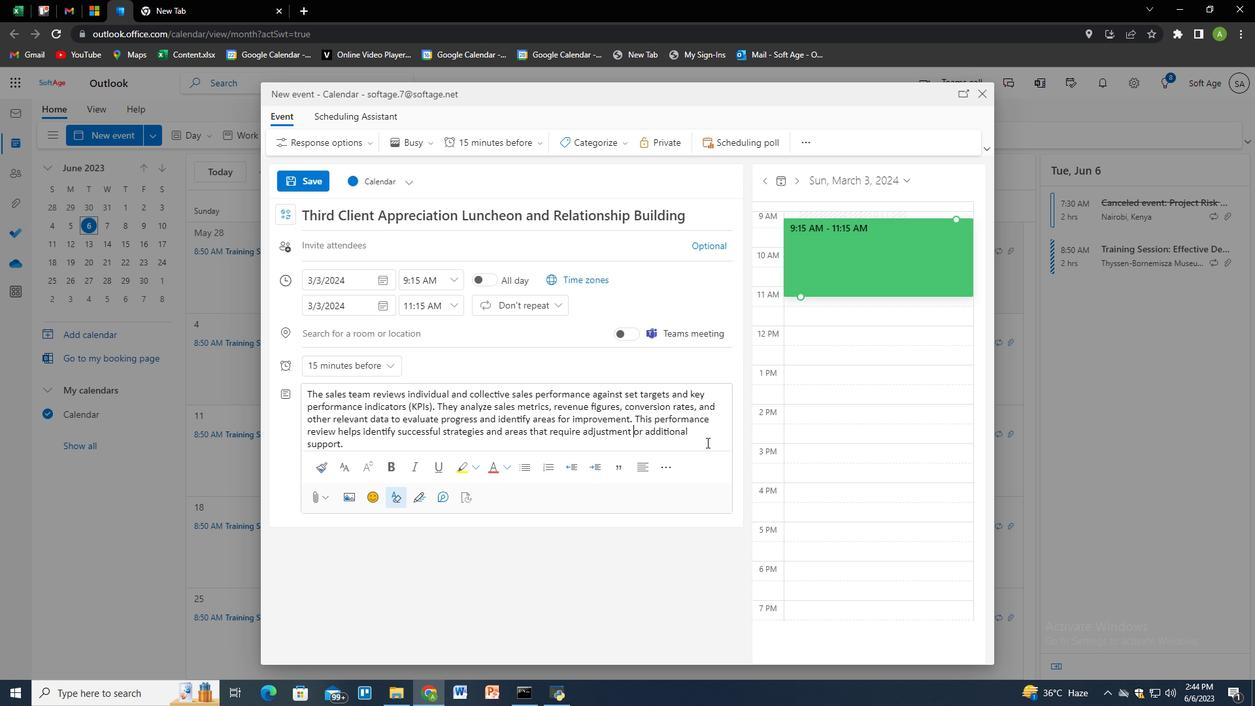 
Action: Mouse pressed left at (705, 440)
Screenshot: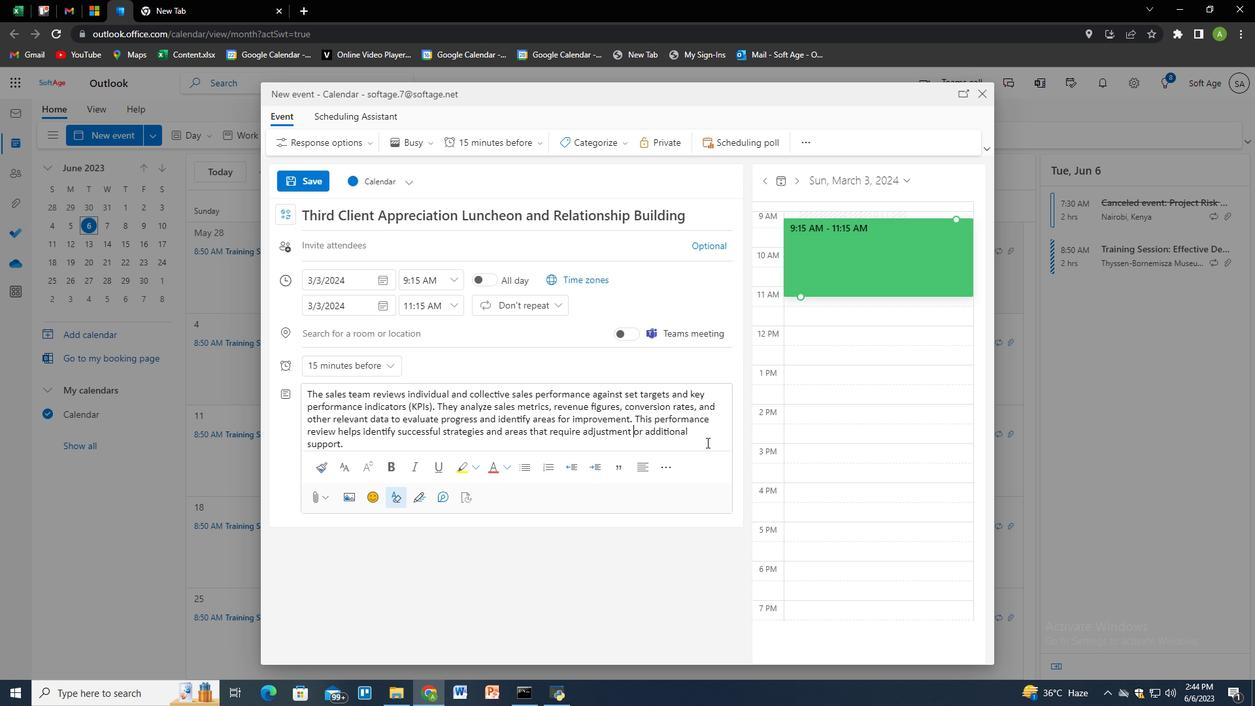 
Action: Mouse moved to (421, 240)
Screenshot: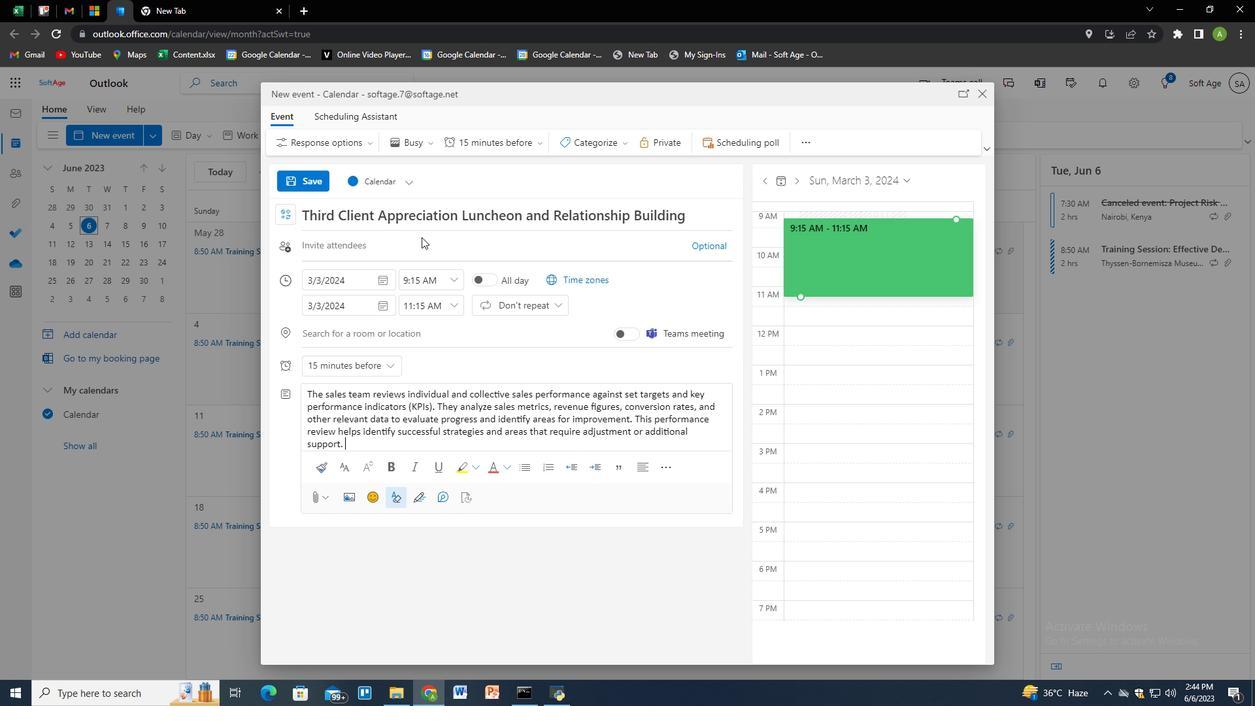 
Action: Mouse pressed left at (421, 240)
Screenshot: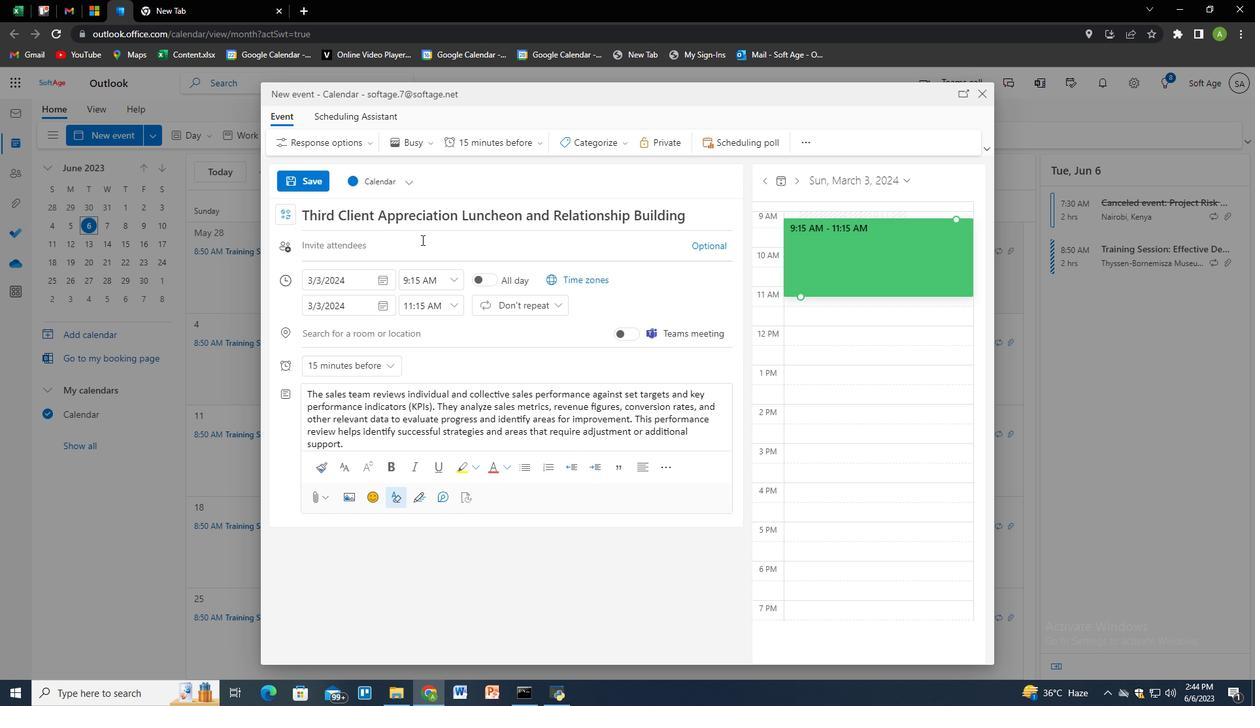
Action: Mouse moved to (586, 143)
Screenshot: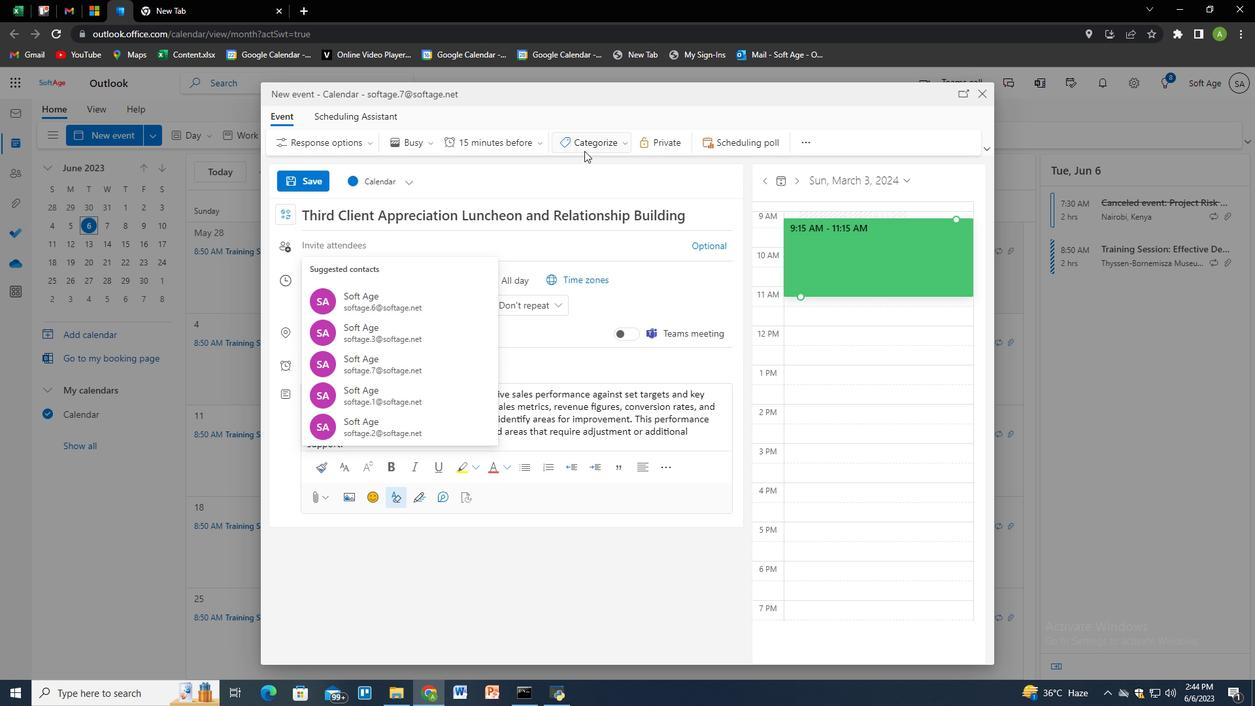 
Action: Mouse pressed left at (586, 143)
Screenshot: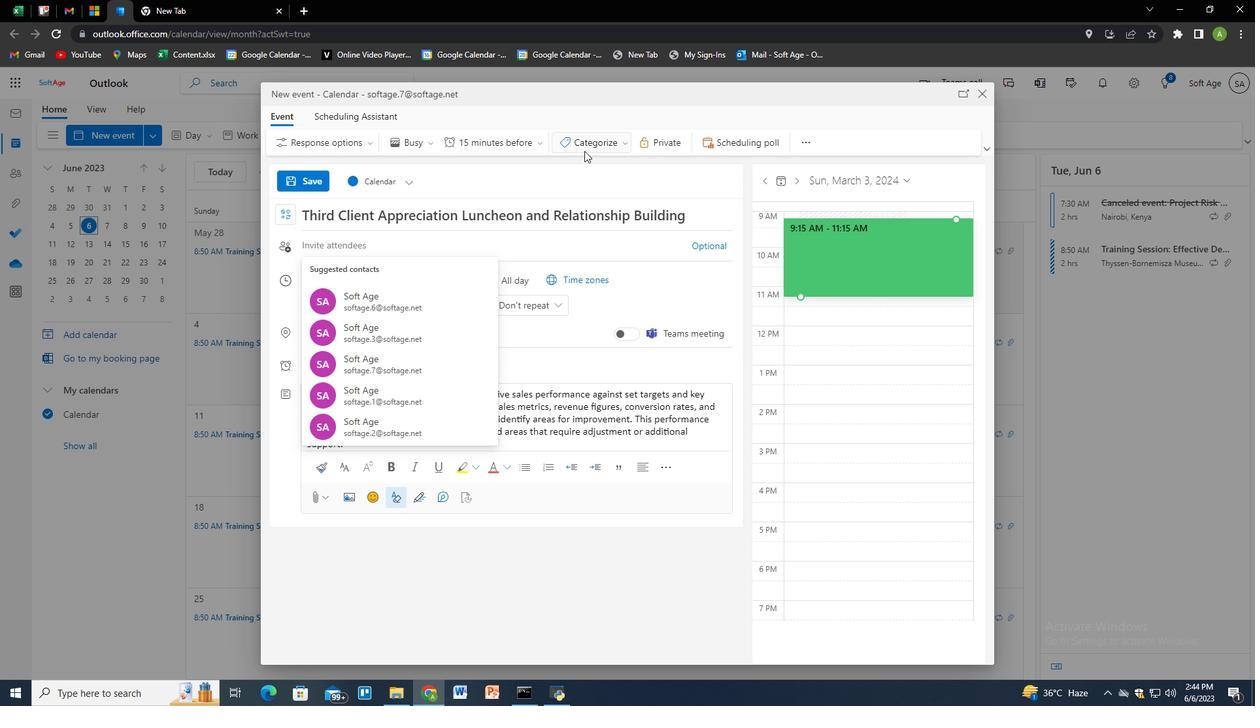 
Action: Mouse moved to (603, 211)
Screenshot: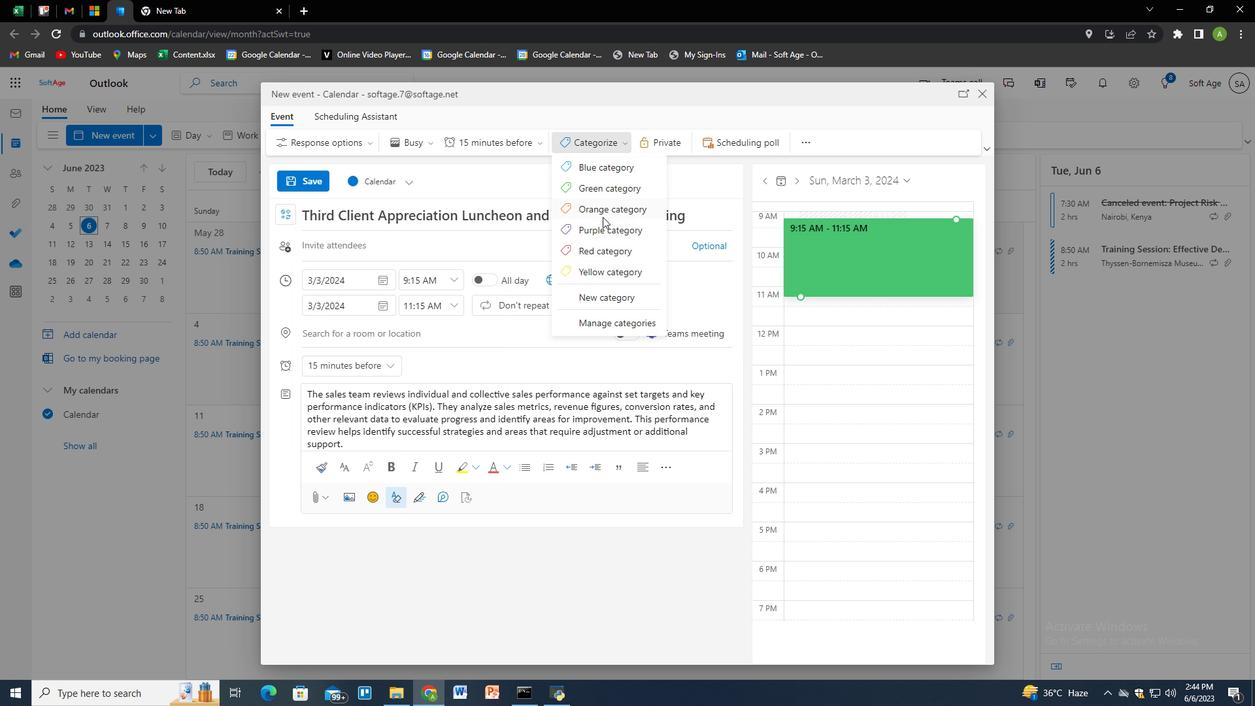 
Action: Mouse pressed left at (603, 211)
Screenshot: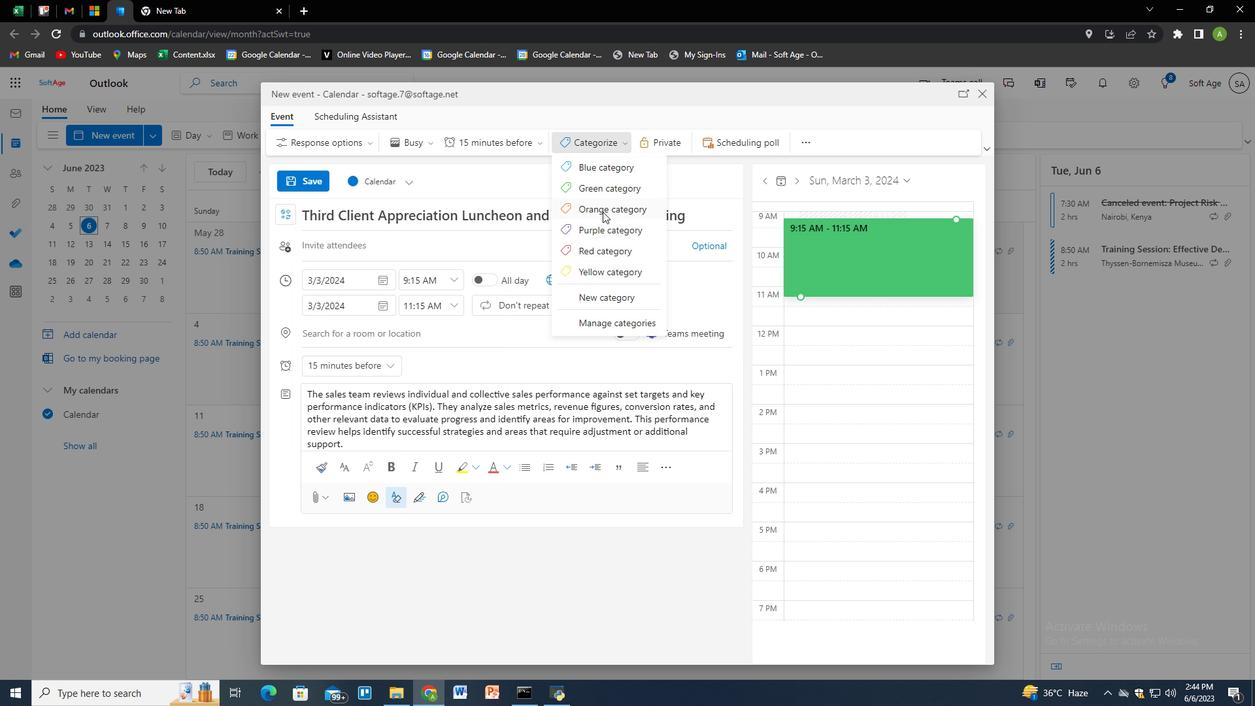 
Action: Mouse moved to (402, 249)
Screenshot: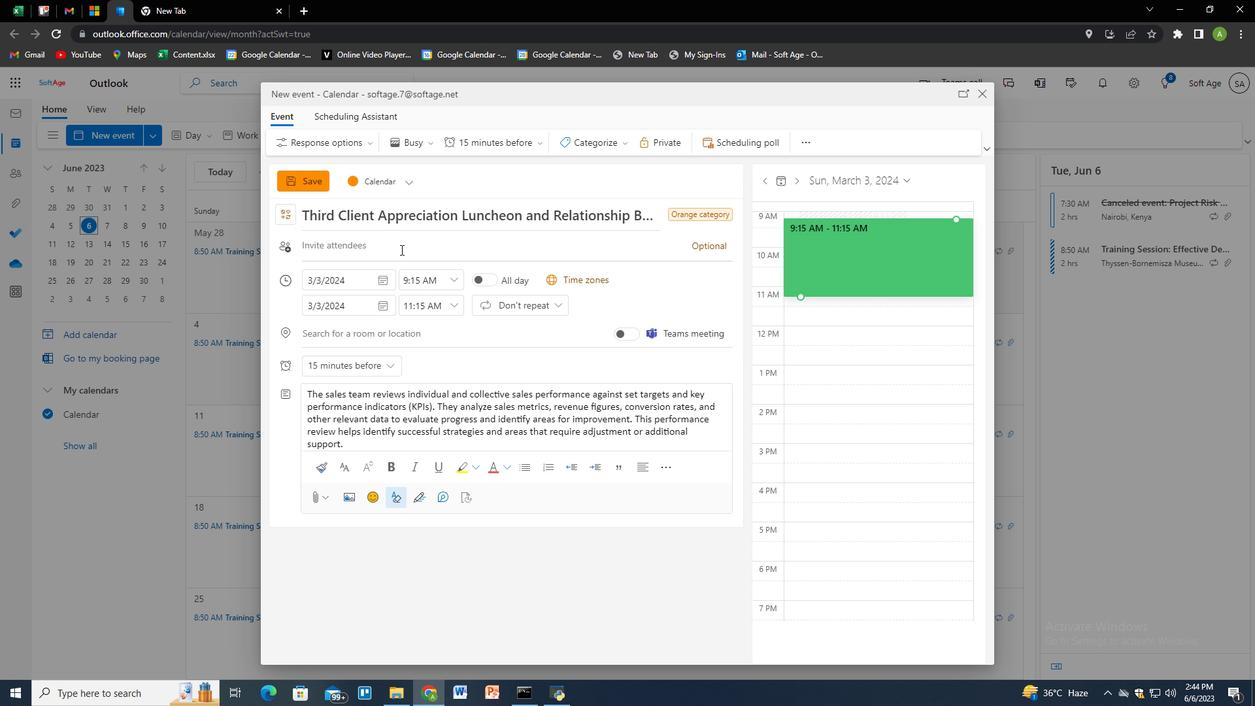 
Action: Mouse pressed left at (402, 249)
Screenshot: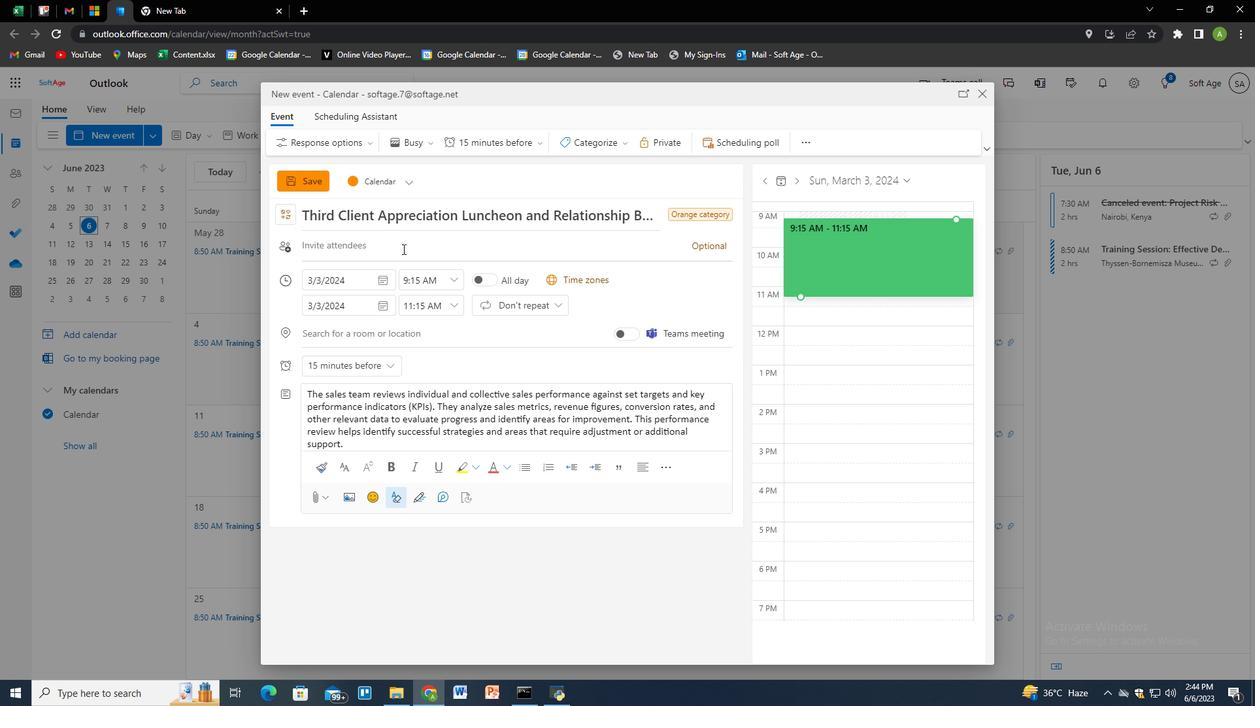 
Action: Key pressed softage
Screenshot: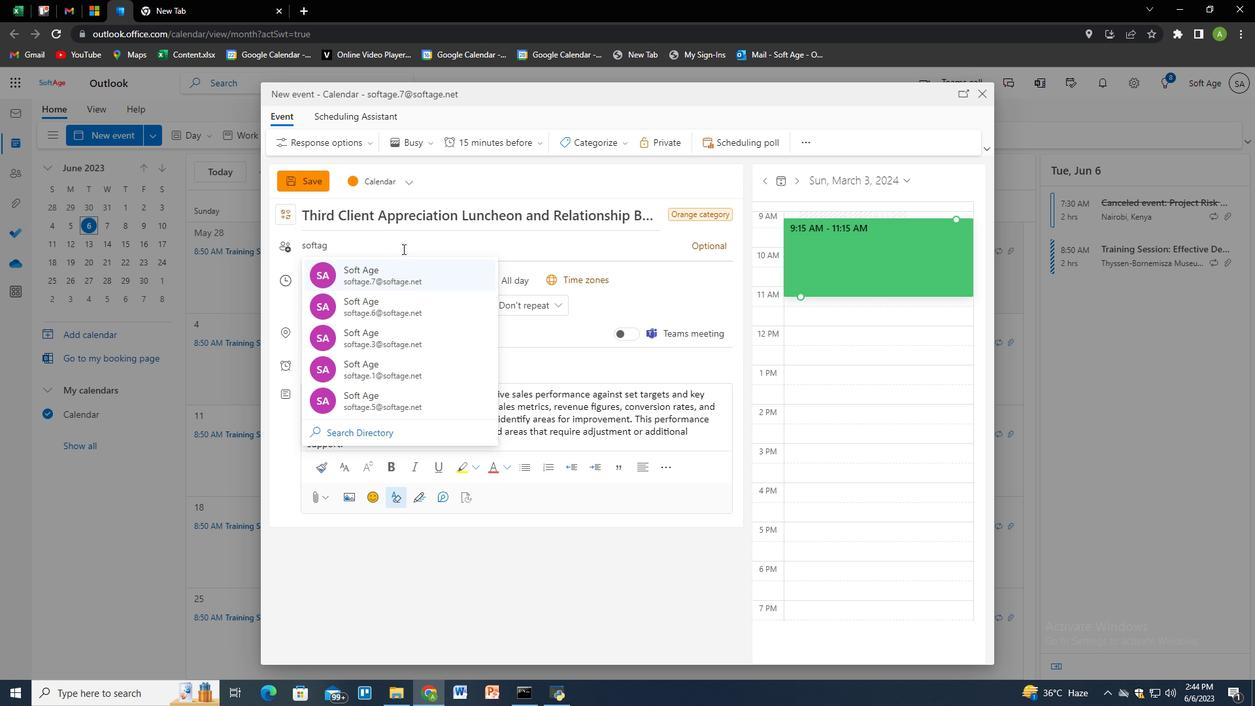 
Action: Mouse moved to (410, 253)
Screenshot: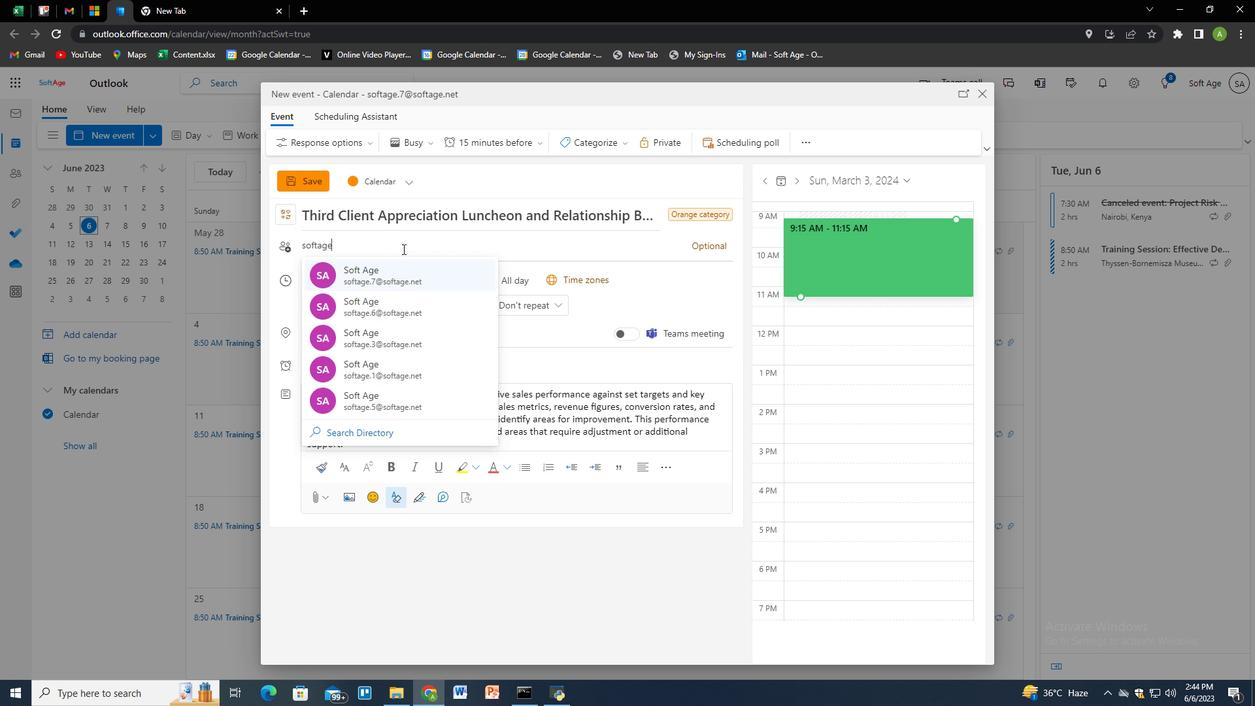 
Action: Key pressed 8<Key.backspace>.<Key.shift>@softage.net<Key.backspace><Key.backspace><Key.backspace><Key.backspace><Key.backspace><Key.backspace><Key.backspace><Key.backspace><Key.backspace><Key.backspace><Key.backspace><Key.backspace>8<Key.shift>@softage.net<Key.enter>softage.9<Key.shift>@softage.co<Key.backspace><Key.backspace>net<Key.enter>
Screenshot: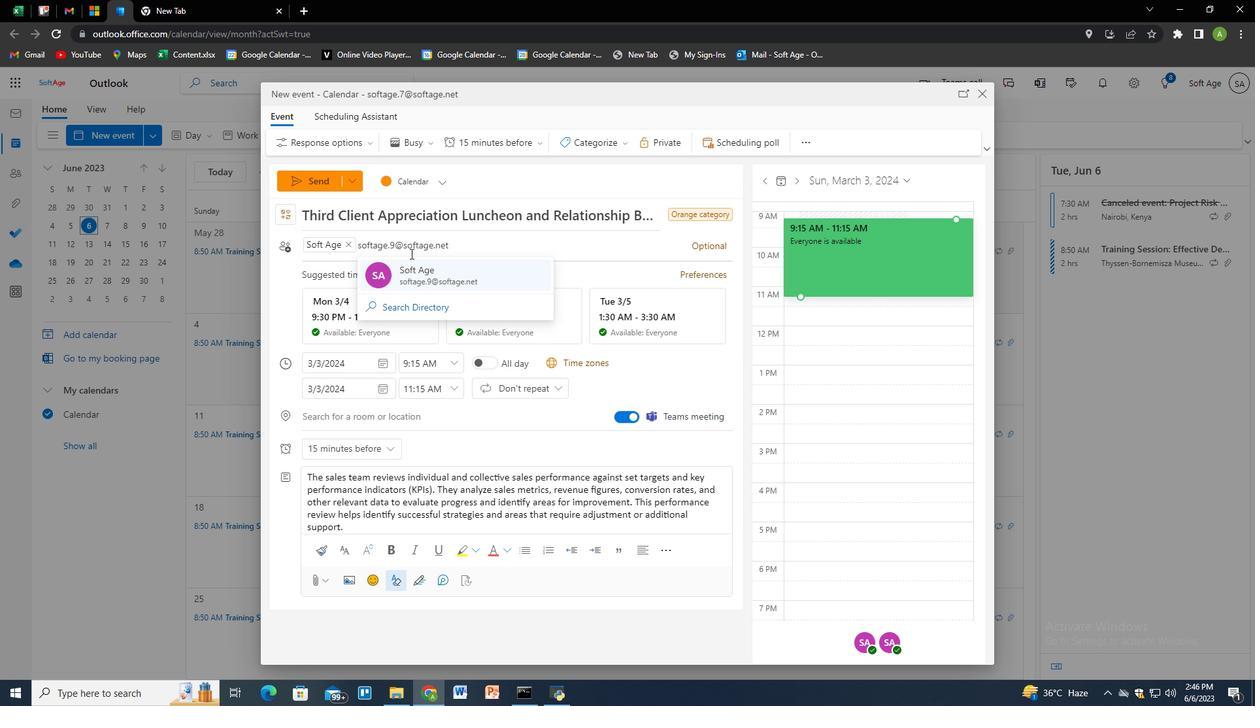 
Action: Mouse moved to (453, 246)
Screenshot: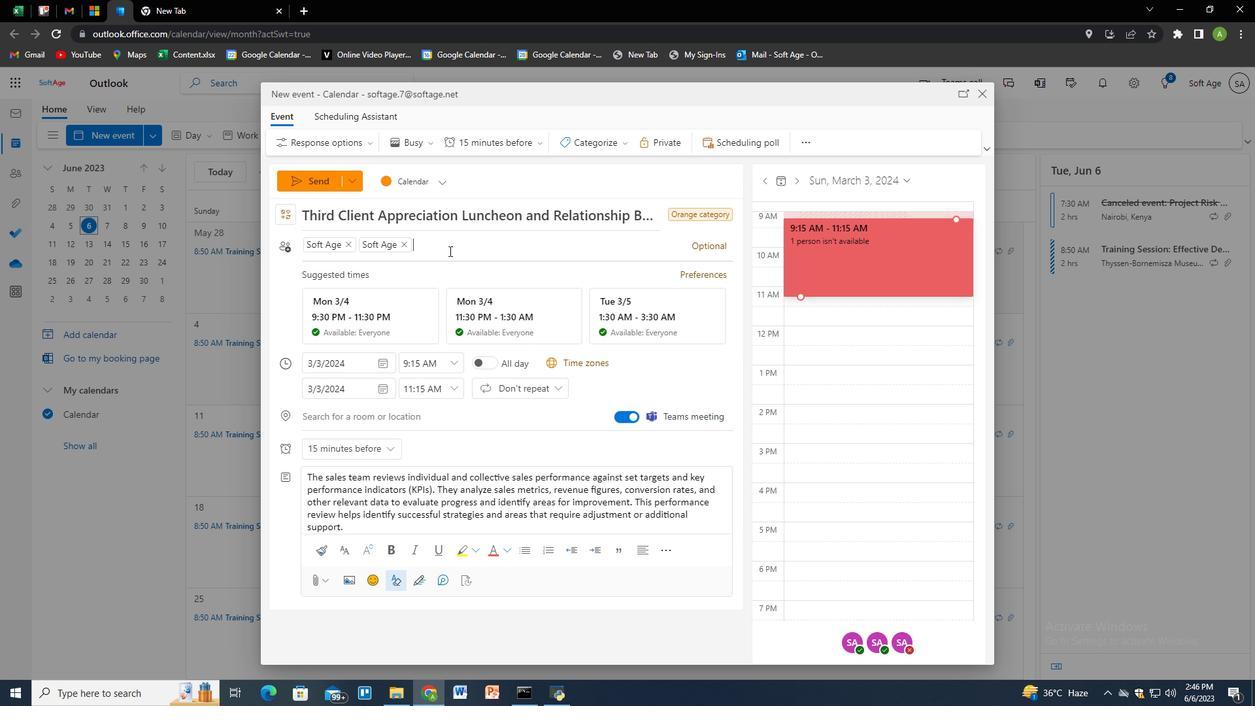 
Action: Mouse pressed left at (453, 246)
Screenshot: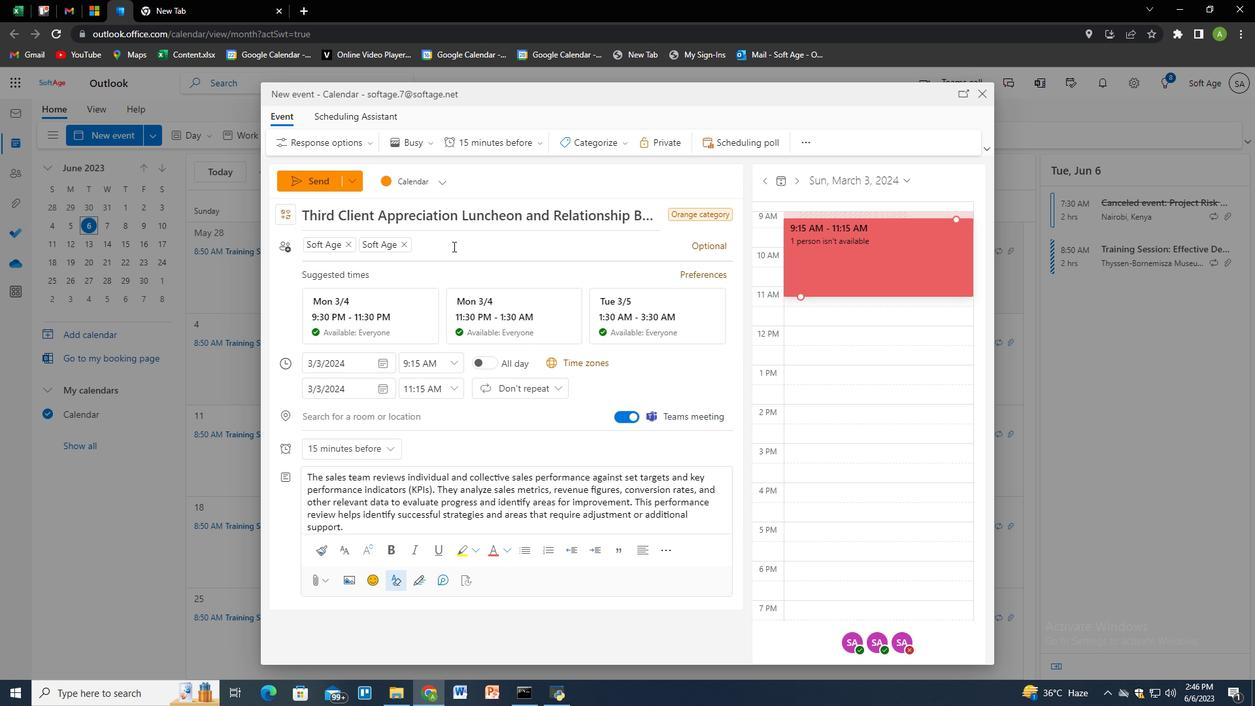 
Action: Mouse moved to (526, 145)
Screenshot: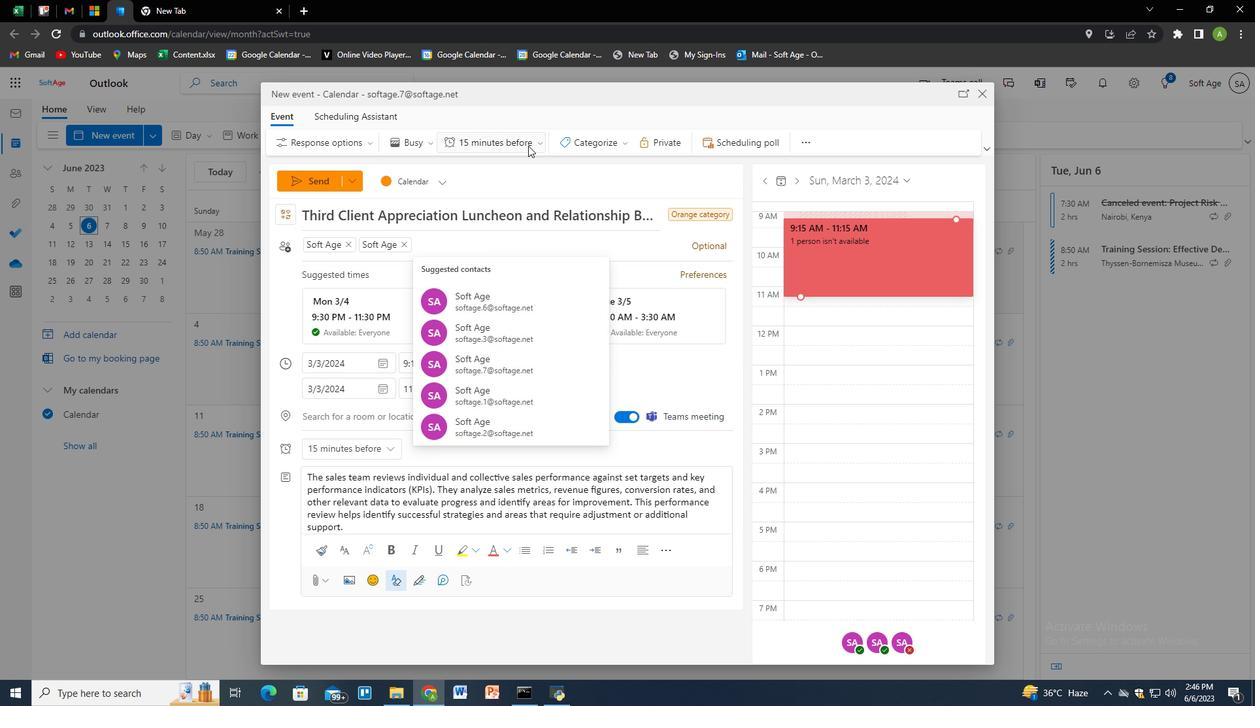 
Action: Mouse pressed left at (526, 145)
Screenshot: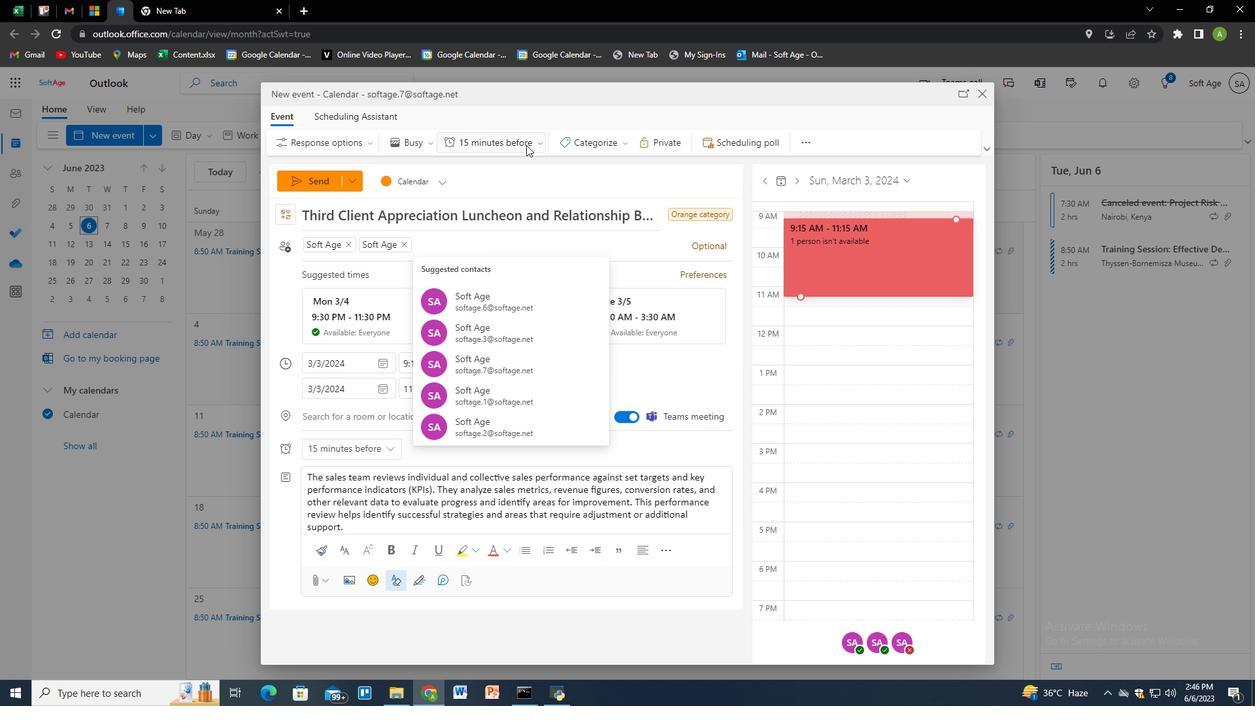 
Action: Mouse moved to (493, 282)
Screenshot: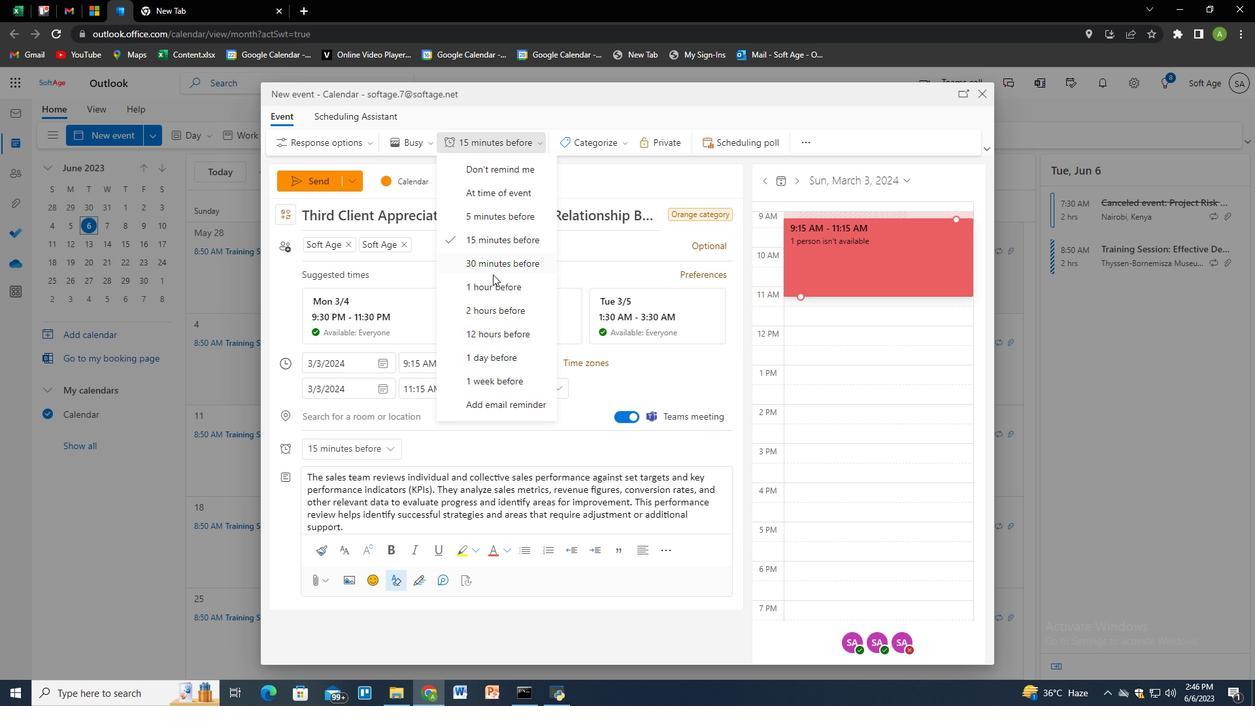 
Action: Mouse pressed left at (493, 282)
Screenshot: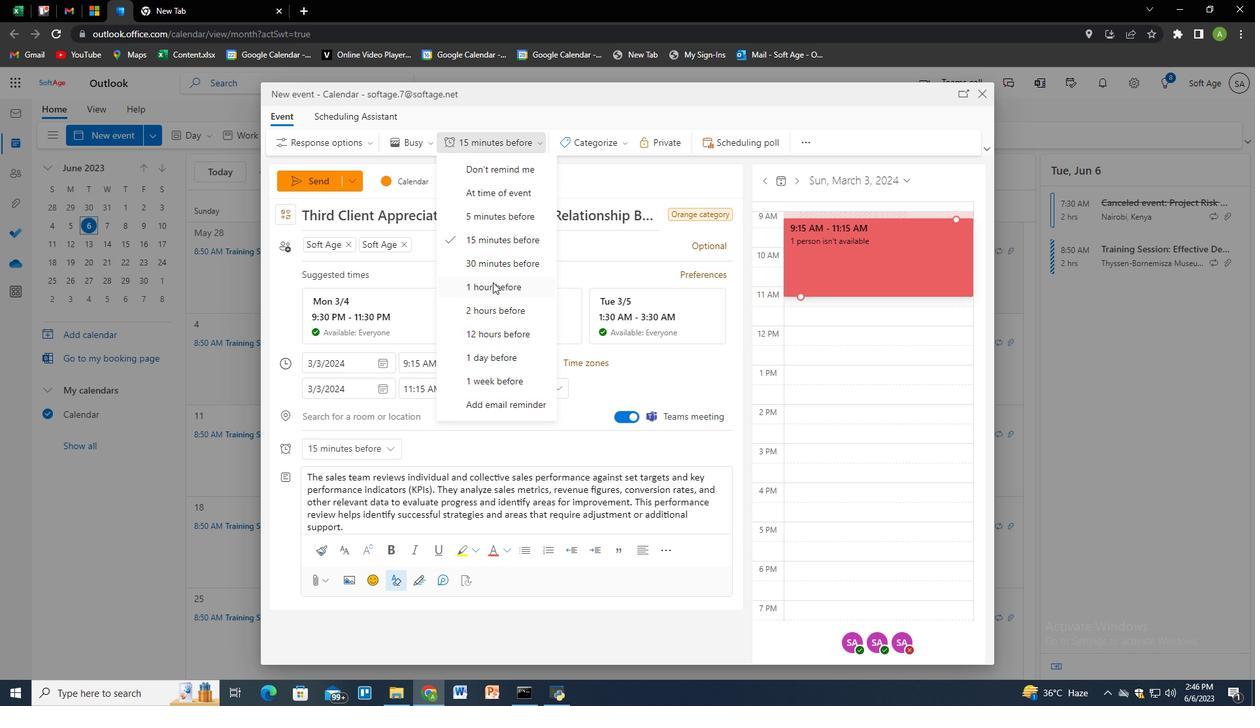 
Action: Mouse moved to (77, 525)
Screenshot: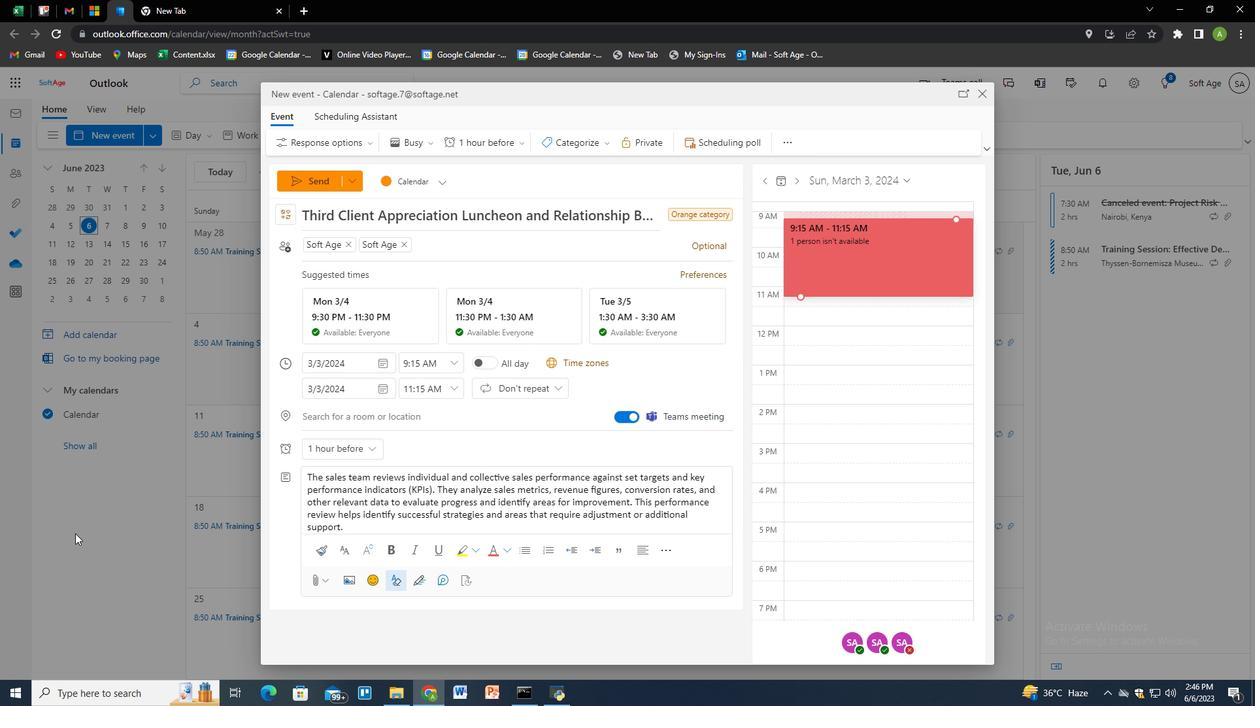 
